 Task: Find connections with filter location Chigorodó with filter topic #contentmarketingwith filter profile language Spanish with filter current company Wipro PARI with filter school Karpagam Academy of Higher Education, Coimbatore with filter industry Investment Management with filter service category Translation with filter keywords title Public Relations Specialist
Action: Mouse moved to (467, 63)
Screenshot: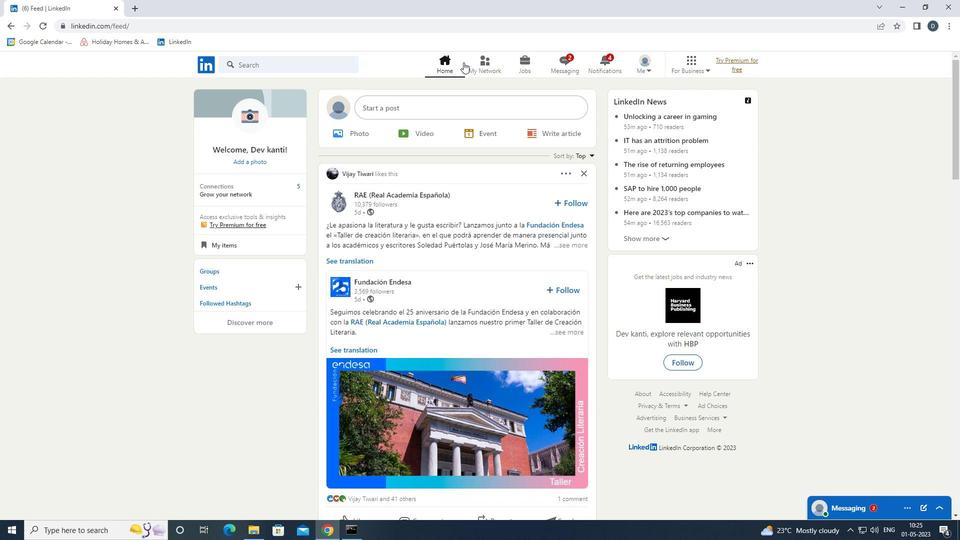 
Action: Mouse pressed left at (467, 63)
Screenshot: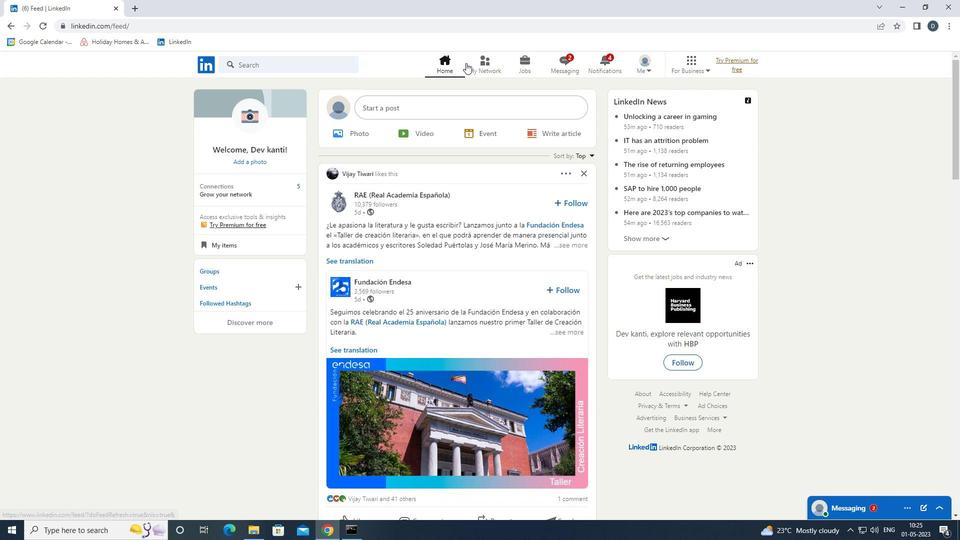 
Action: Mouse moved to (332, 115)
Screenshot: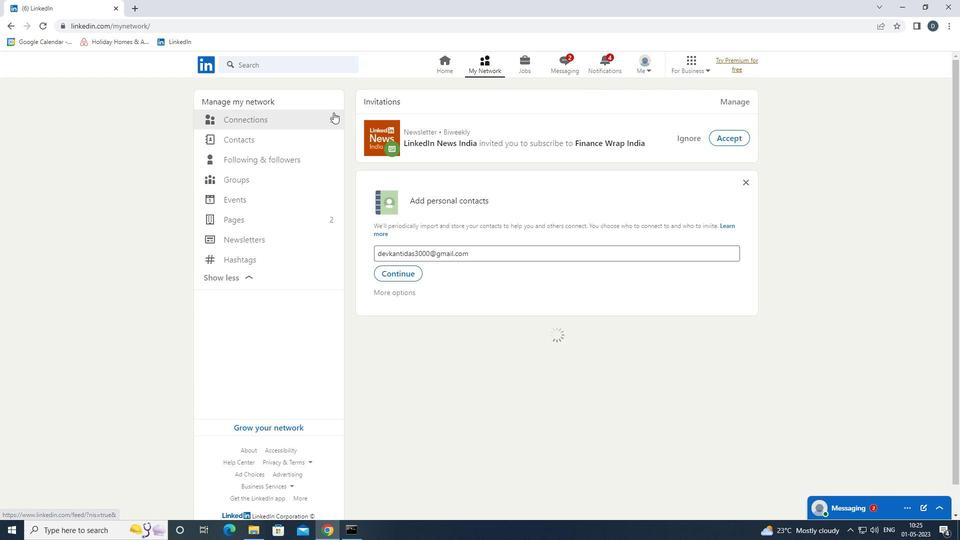 
Action: Mouse pressed left at (332, 115)
Screenshot: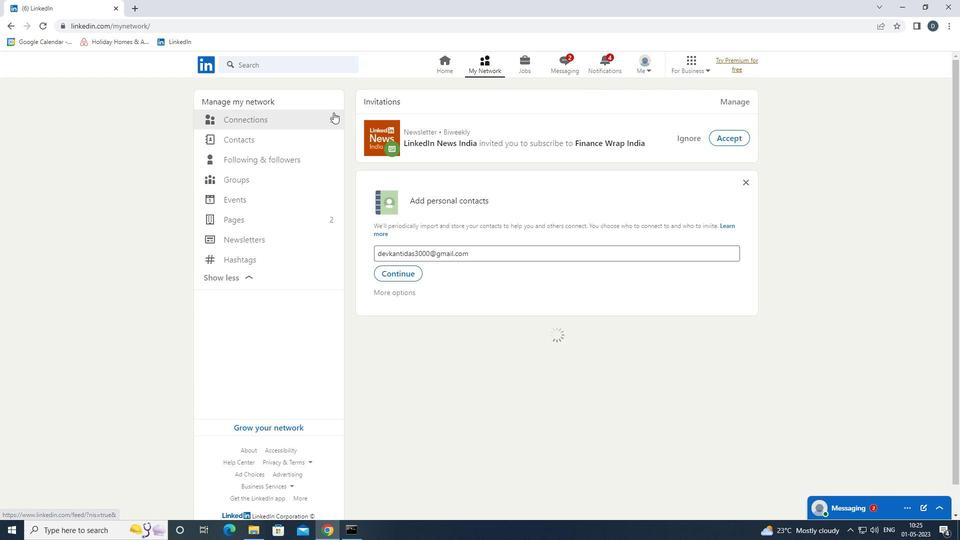 
Action: Mouse moved to (332, 117)
Screenshot: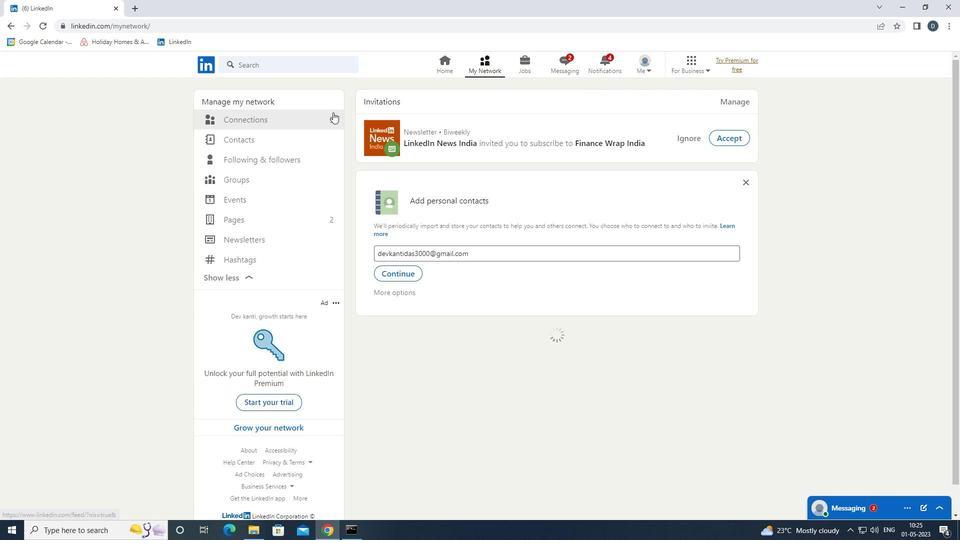 
Action: Mouse pressed left at (332, 117)
Screenshot: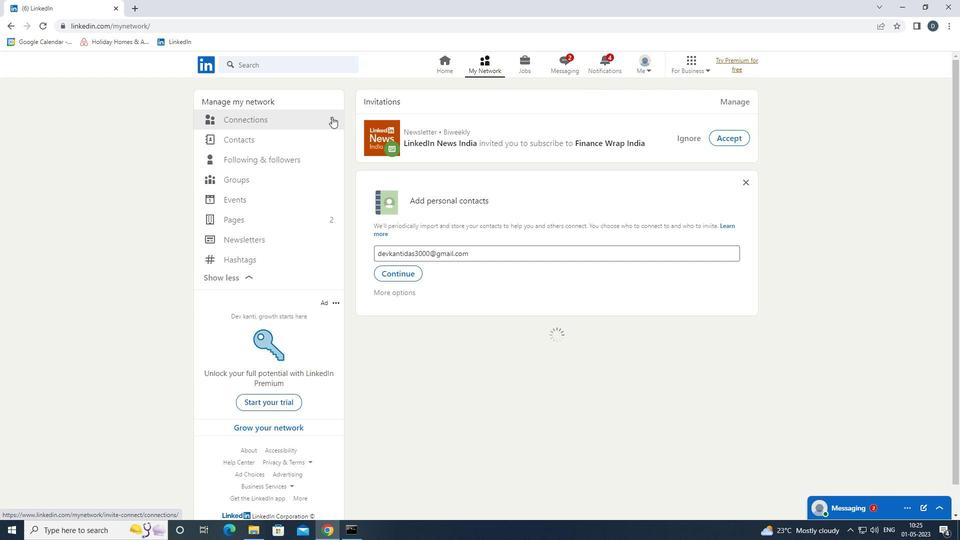 
Action: Mouse moved to (564, 120)
Screenshot: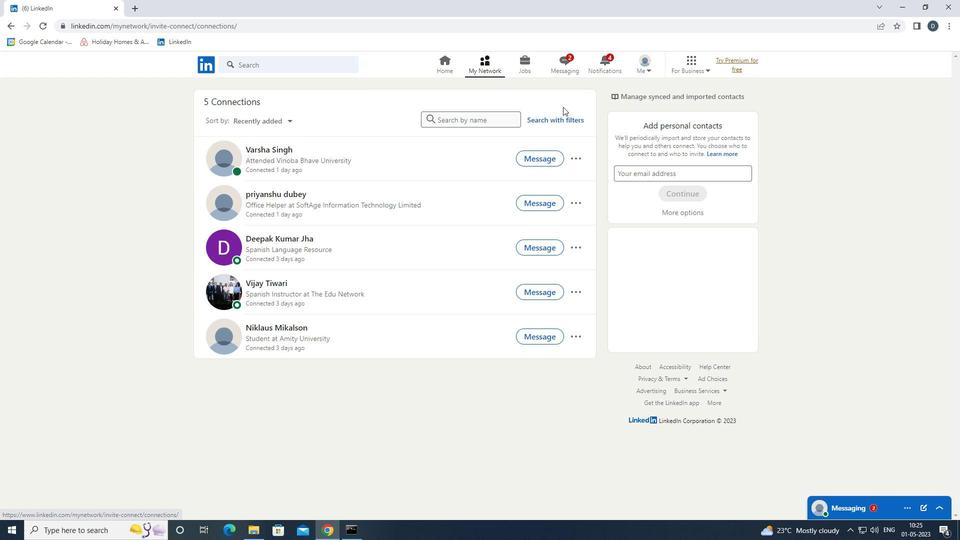 
Action: Mouse pressed left at (564, 120)
Screenshot: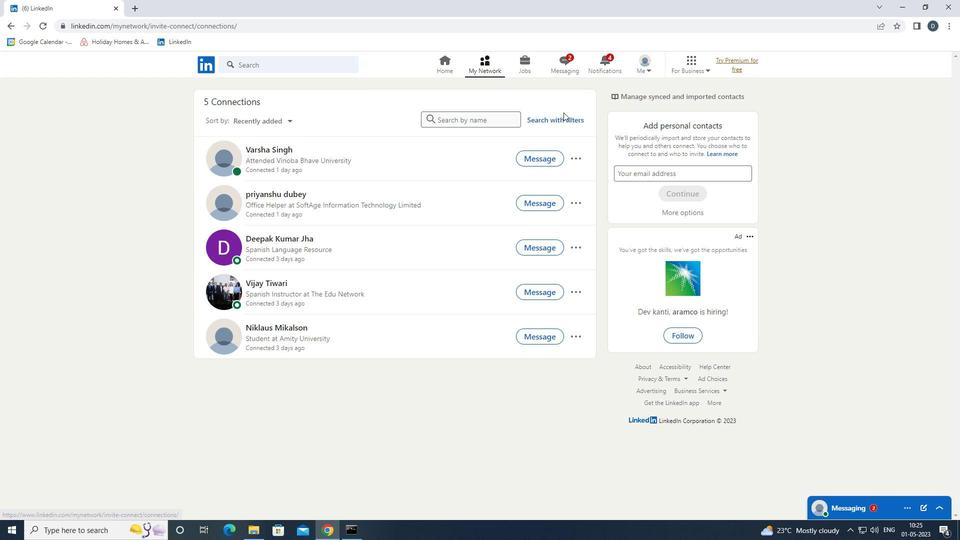 
Action: Mouse moved to (504, 86)
Screenshot: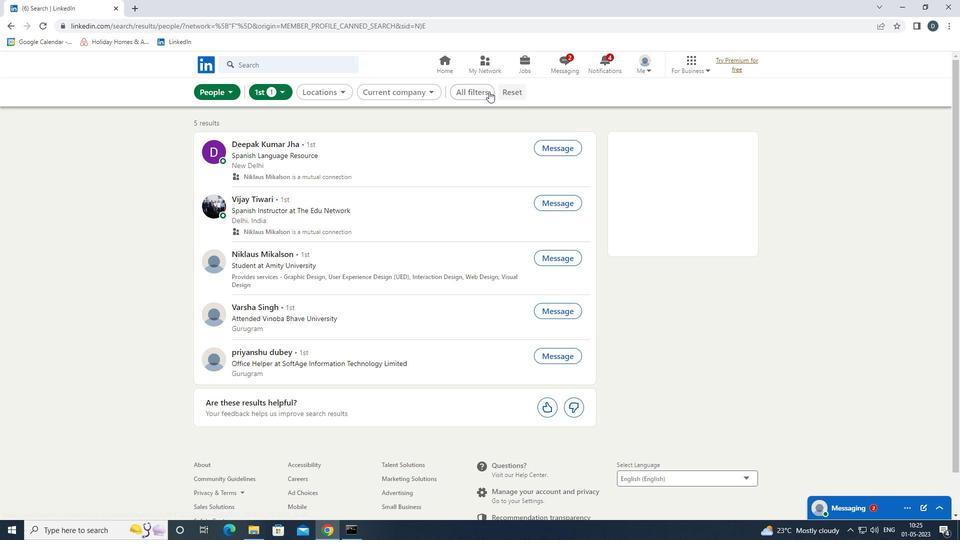 
Action: Mouse pressed left at (504, 86)
Screenshot: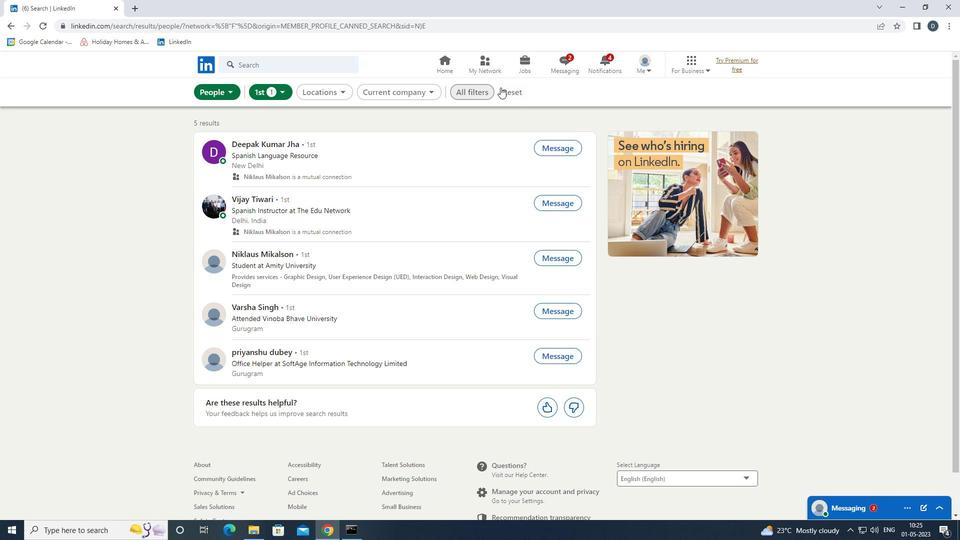 
Action: Mouse moved to (482, 92)
Screenshot: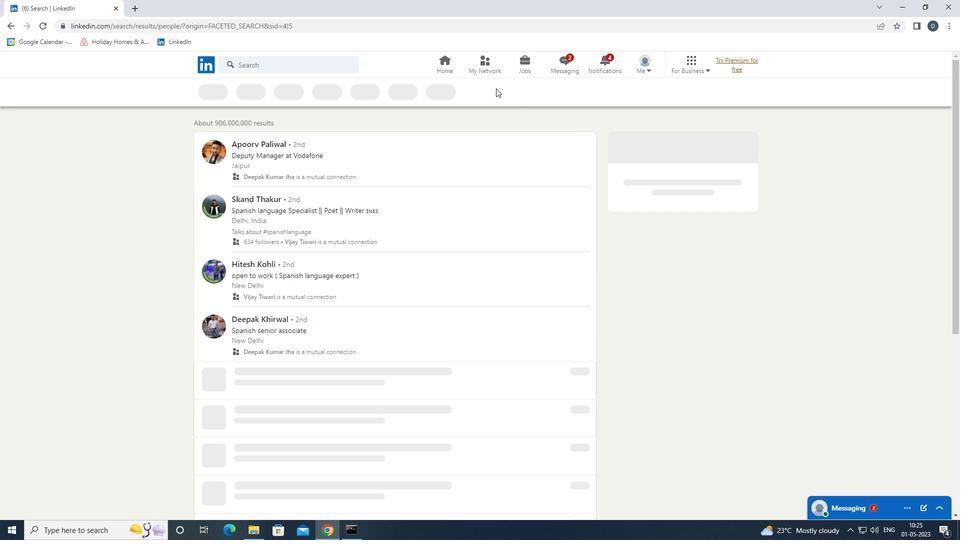 
Action: Mouse pressed left at (482, 92)
Screenshot: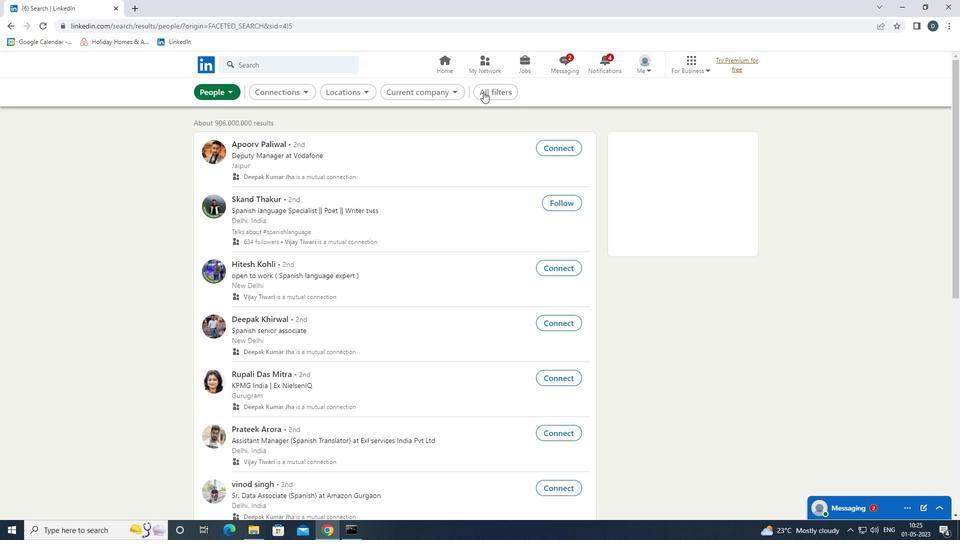 
Action: Mouse moved to (776, 345)
Screenshot: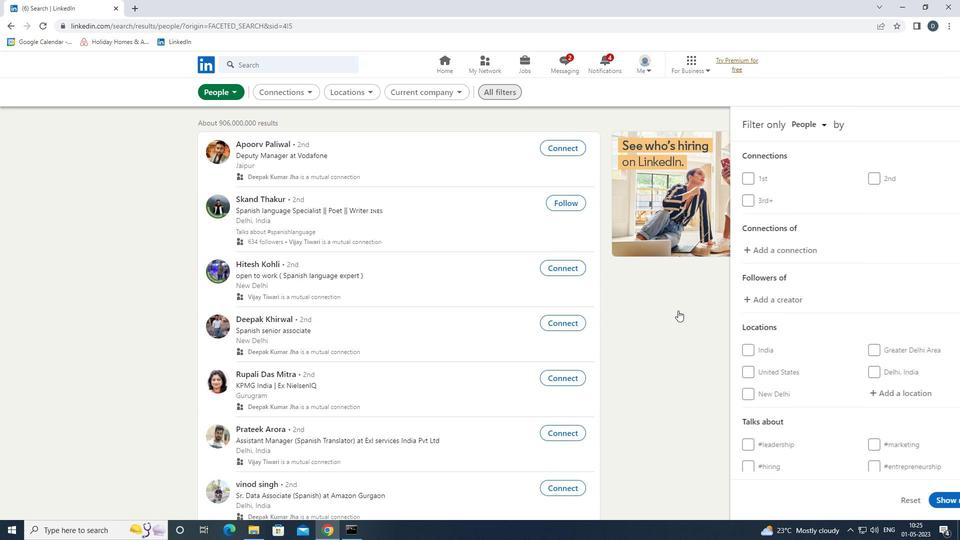 
Action: Mouse scrolled (776, 345) with delta (0, 0)
Screenshot: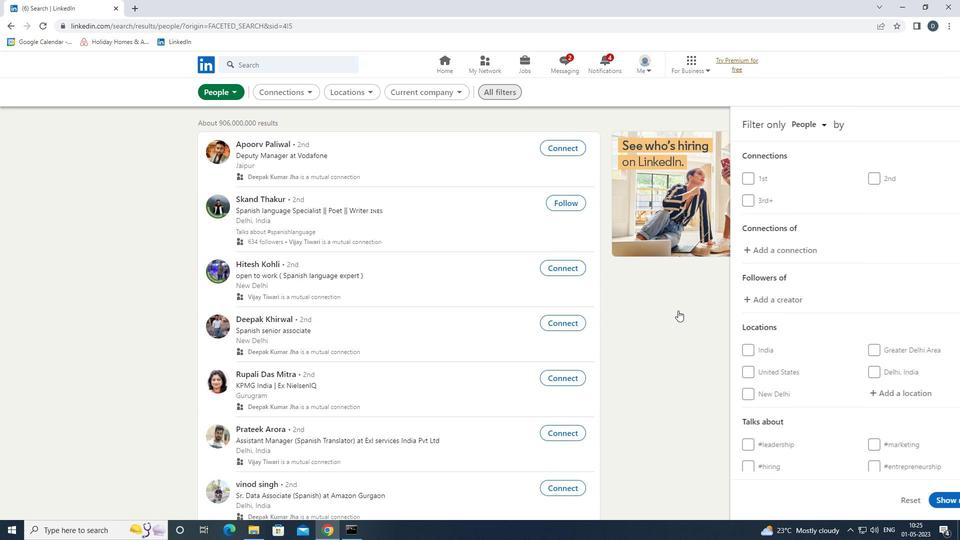 
Action: Mouse moved to (854, 342)
Screenshot: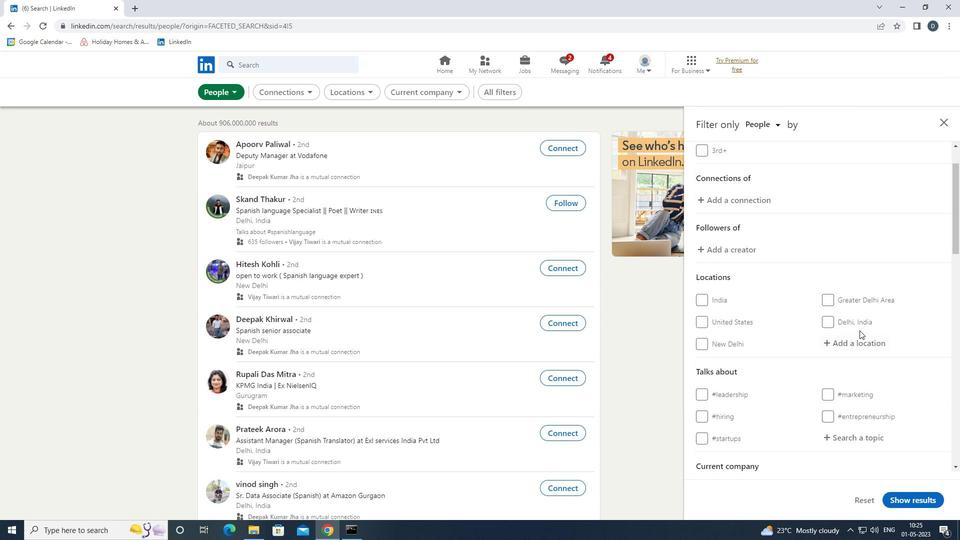 
Action: Mouse pressed left at (854, 342)
Screenshot: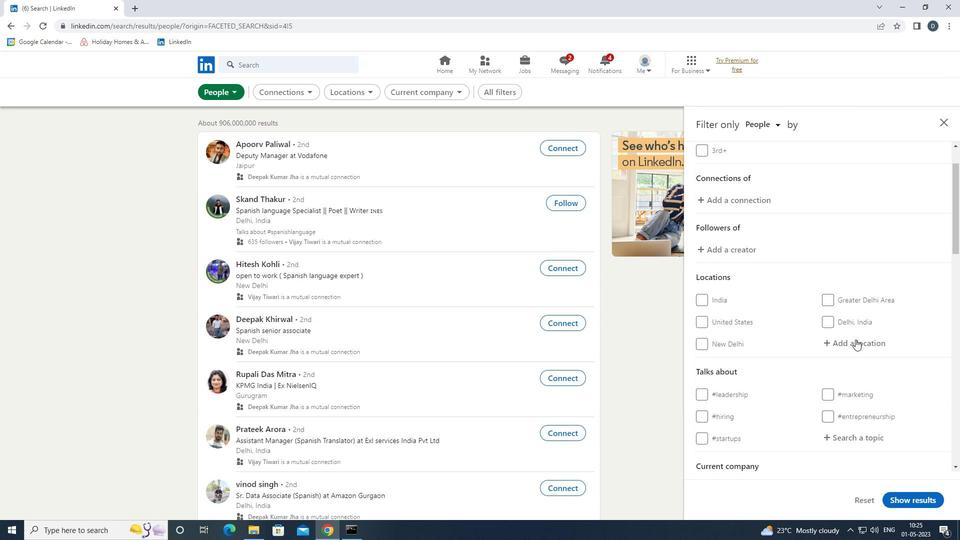 
Action: Key pressed <Key.shift>CHIGORODO
Screenshot: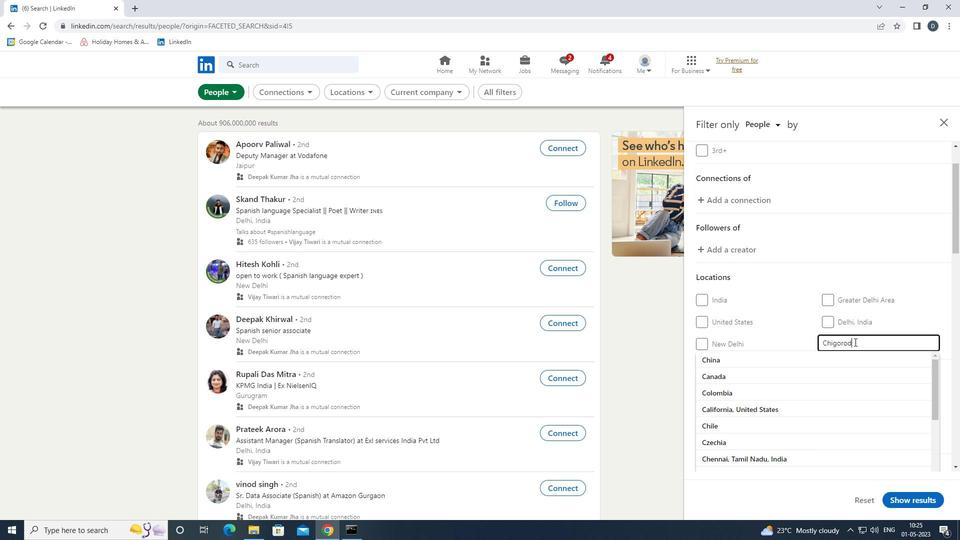 
Action: Mouse moved to (847, 364)
Screenshot: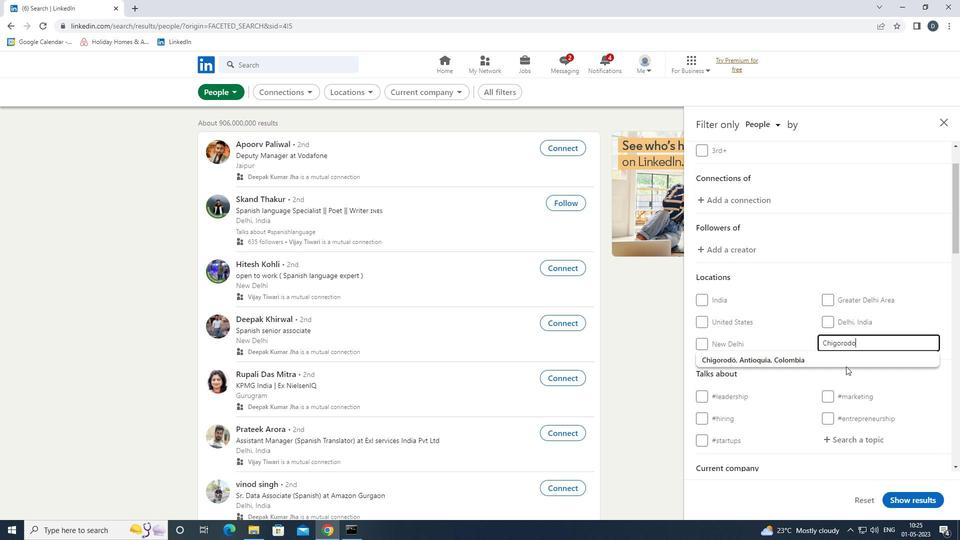 
Action: Mouse pressed left at (847, 364)
Screenshot: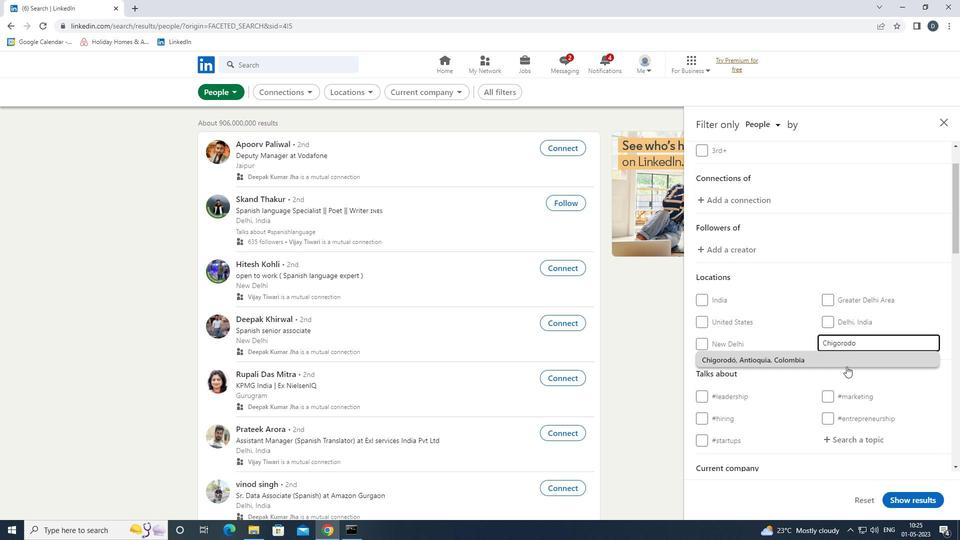 
Action: Mouse scrolled (847, 363) with delta (0, 0)
Screenshot: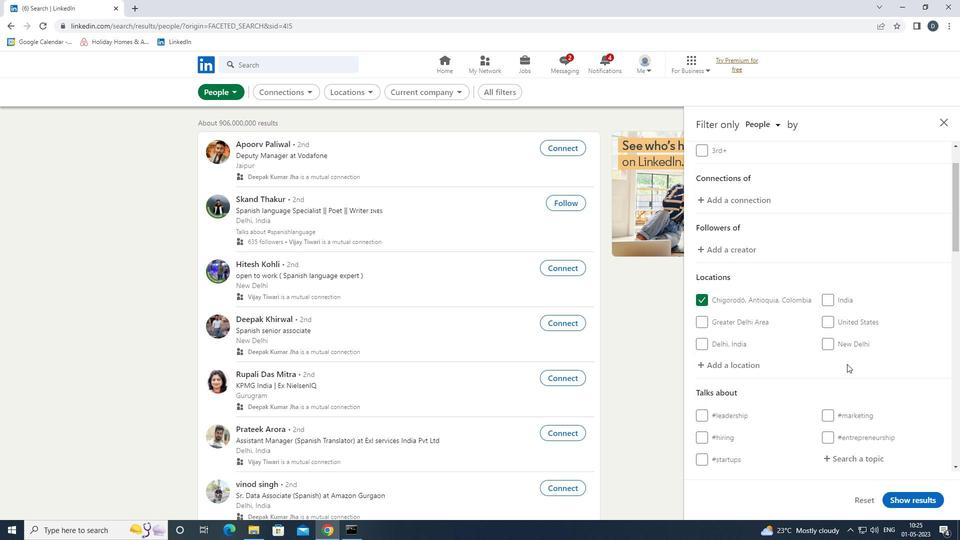 
Action: Mouse scrolled (847, 363) with delta (0, 0)
Screenshot: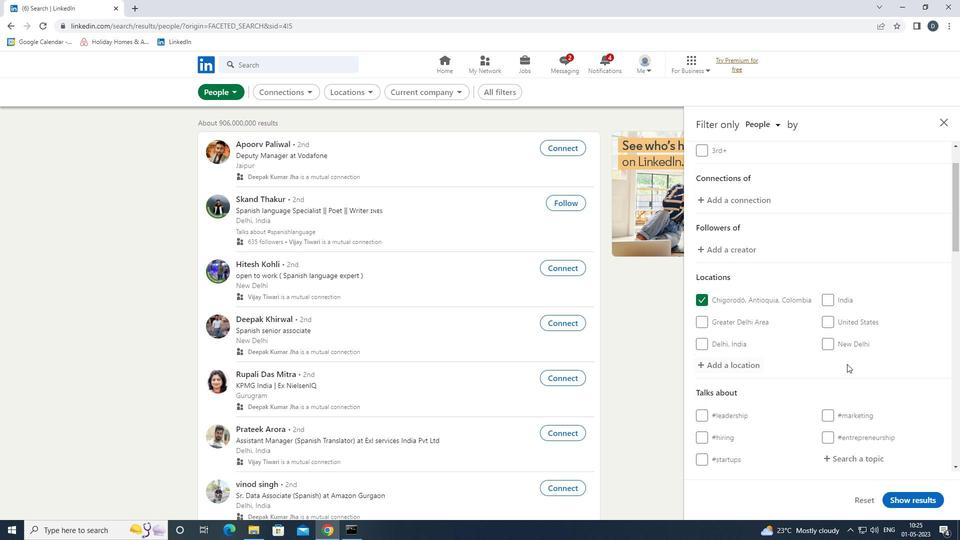 
Action: Mouse scrolled (847, 363) with delta (0, 0)
Screenshot: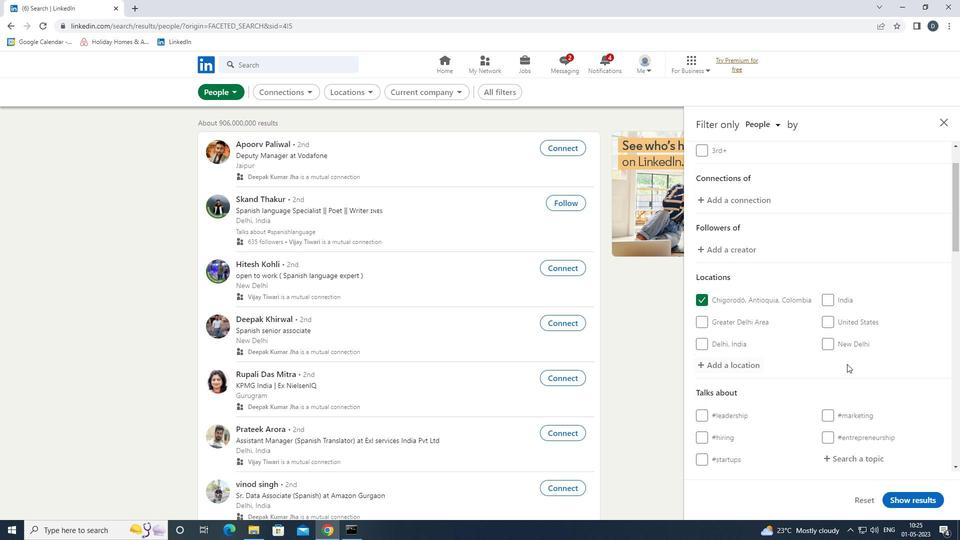 
Action: Mouse moved to (856, 313)
Screenshot: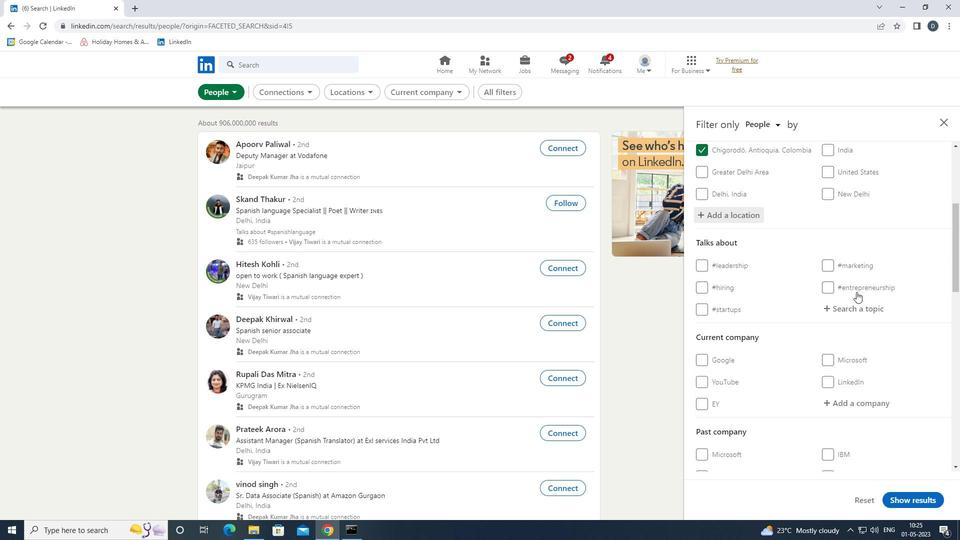 
Action: Mouse pressed left at (856, 313)
Screenshot: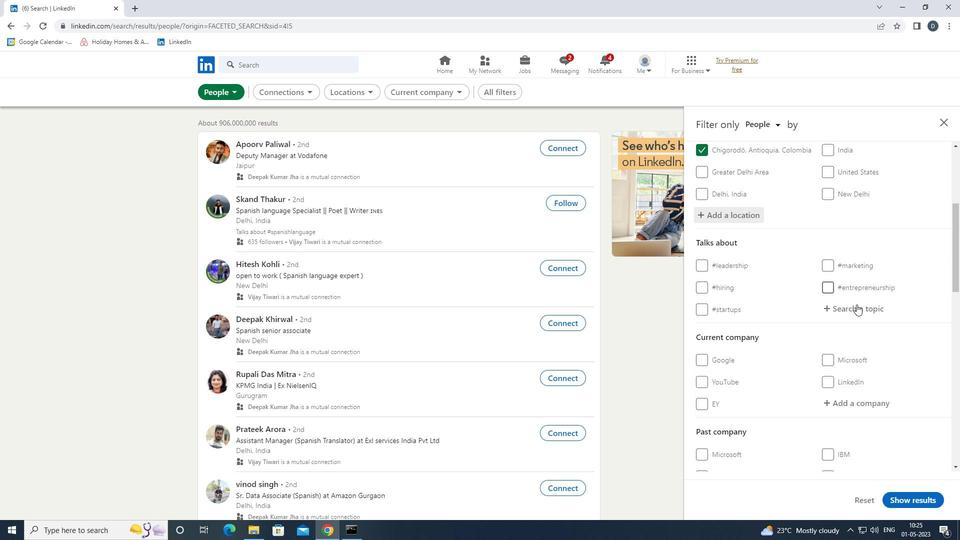 
Action: Key pressed <Key.shift>#CONRT<Key.backspace><Key.backspace>TENTMARKETING
Screenshot: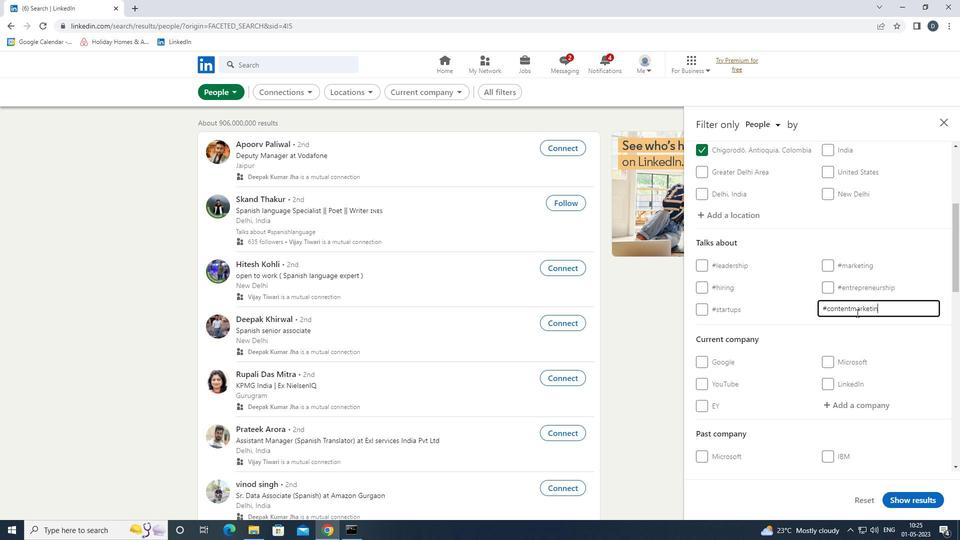 
Action: Mouse moved to (859, 316)
Screenshot: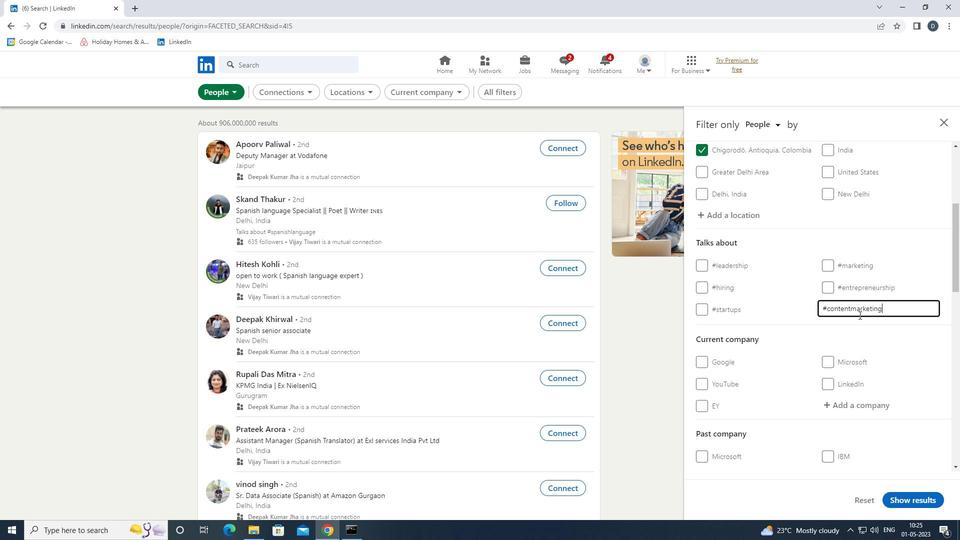 
Action: Mouse scrolled (859, 316) with delta (0, 0)
Screenshot: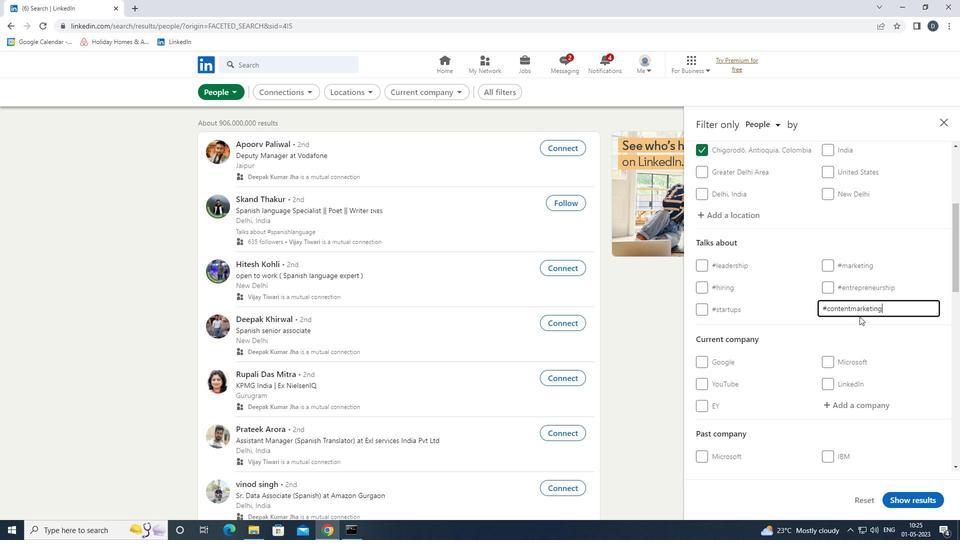 
Action: Mouse moved to (859, 316)
Screenshot: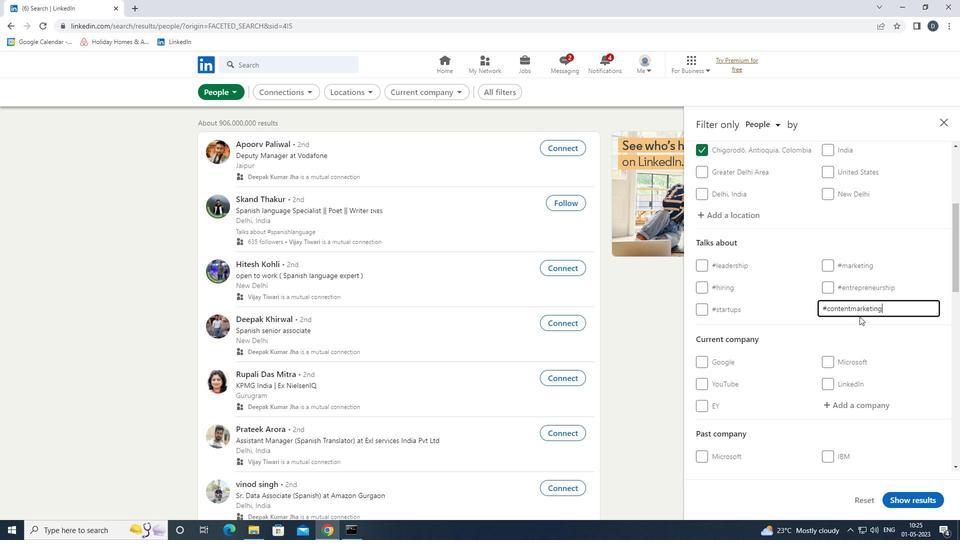 
Action: Mouse scrolled (859, 316) with delta (0, 0)
Screenshot: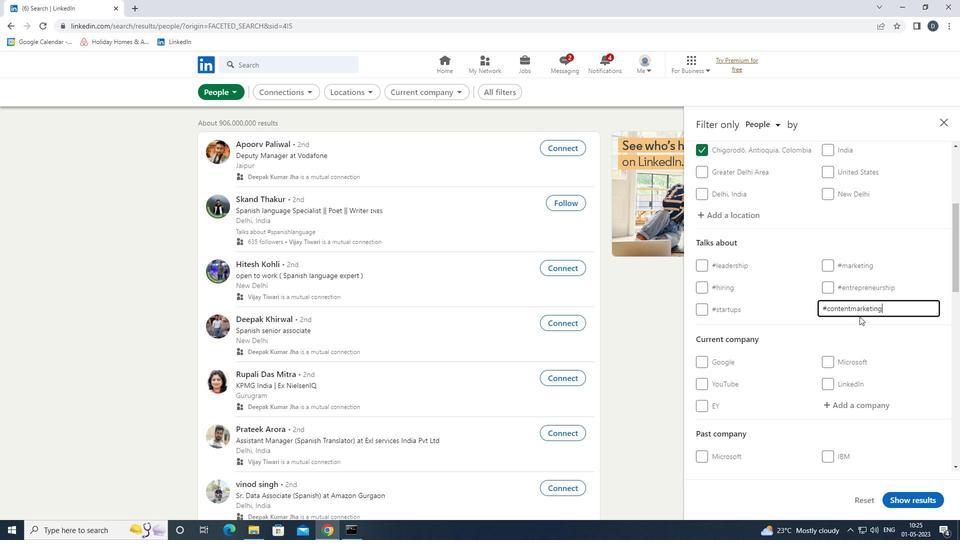 
Action: Mouse moved to (859, 317)
Screenshot: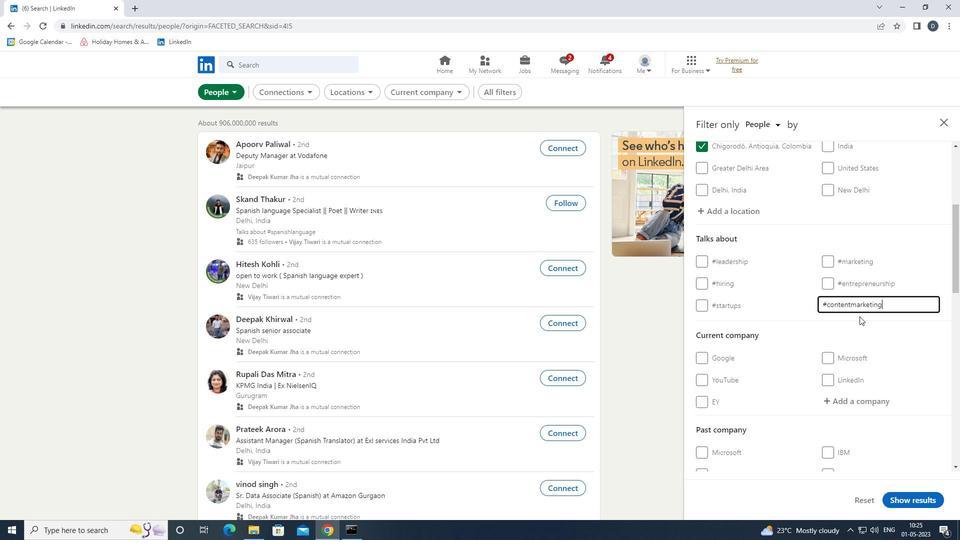 
Action: Mouse scrolled (859, 317) with delta (0, 0)
Screenshot: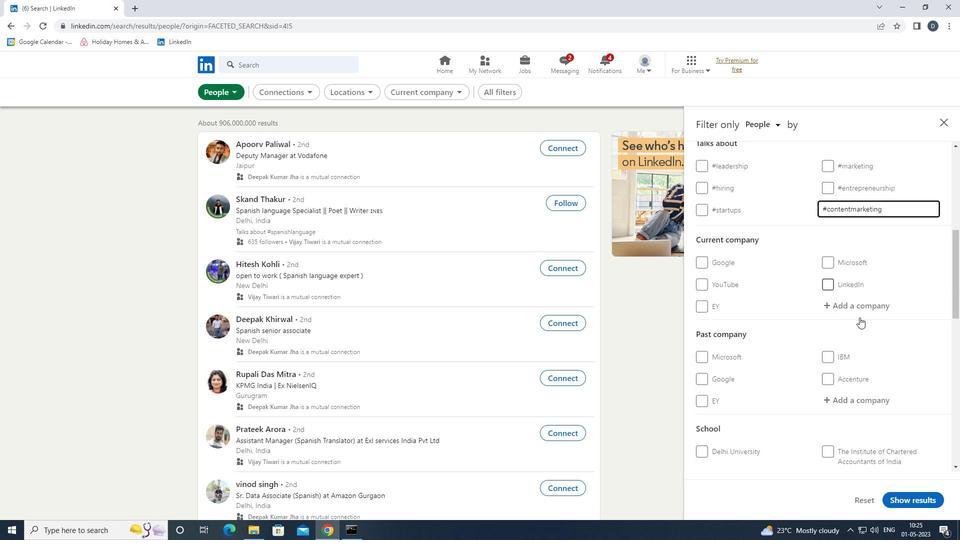 
Action: Mouse scrolled (859, 317) with delta (0, 0)
Screenshot: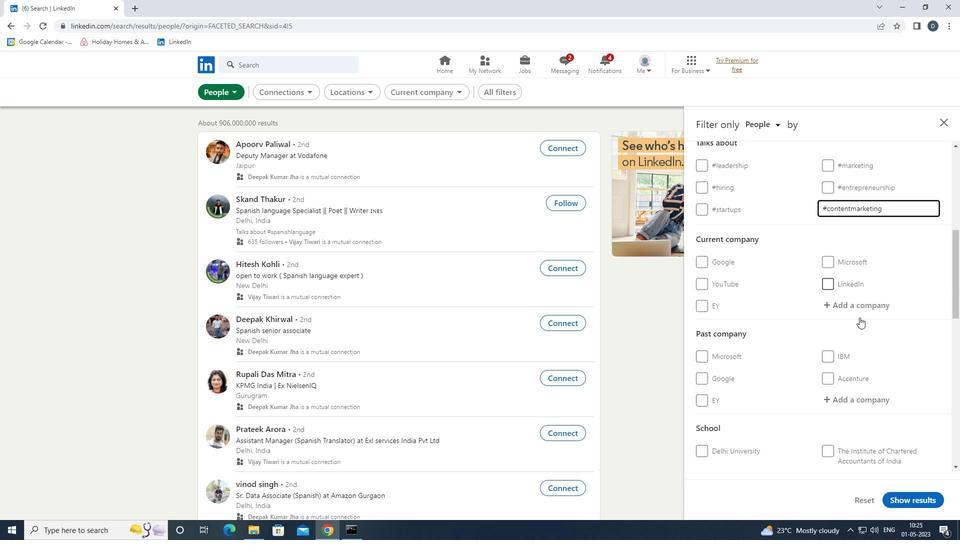 
Action: Mouse scrolled (859, 318) with delta (0, 0)
Screenshot: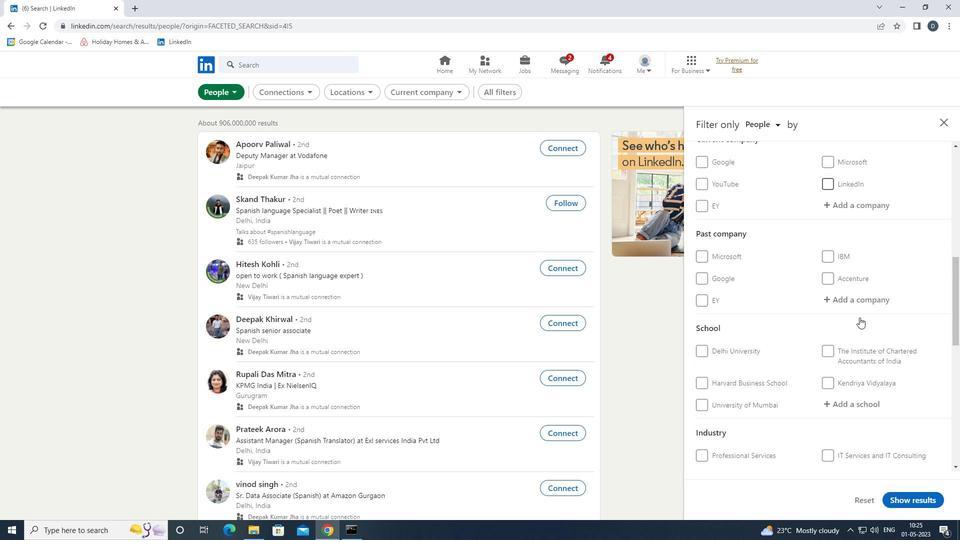 
Action: Mouse moved to (860, 311)
Screenshot: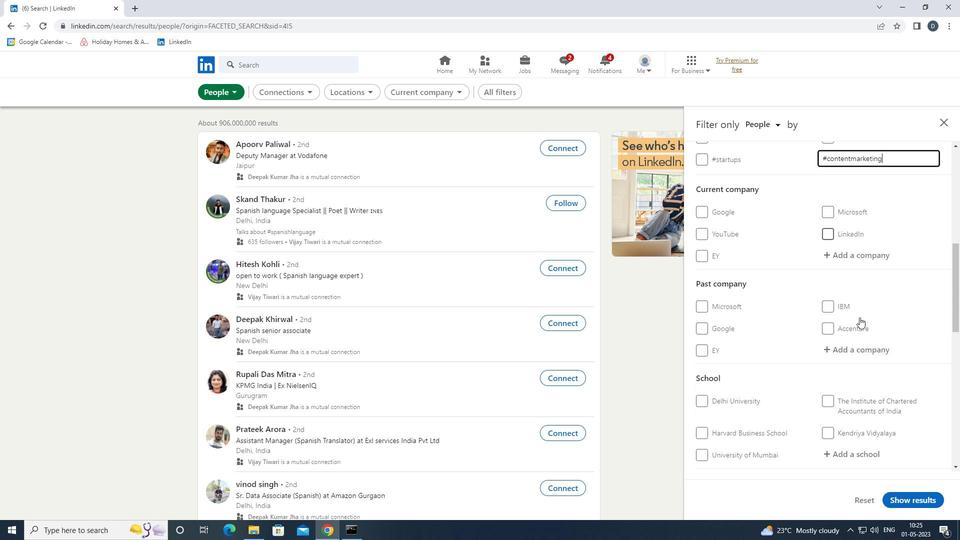 
Action: Mouse scrolled (860, 311) with delta (0, 0)
Screenshot: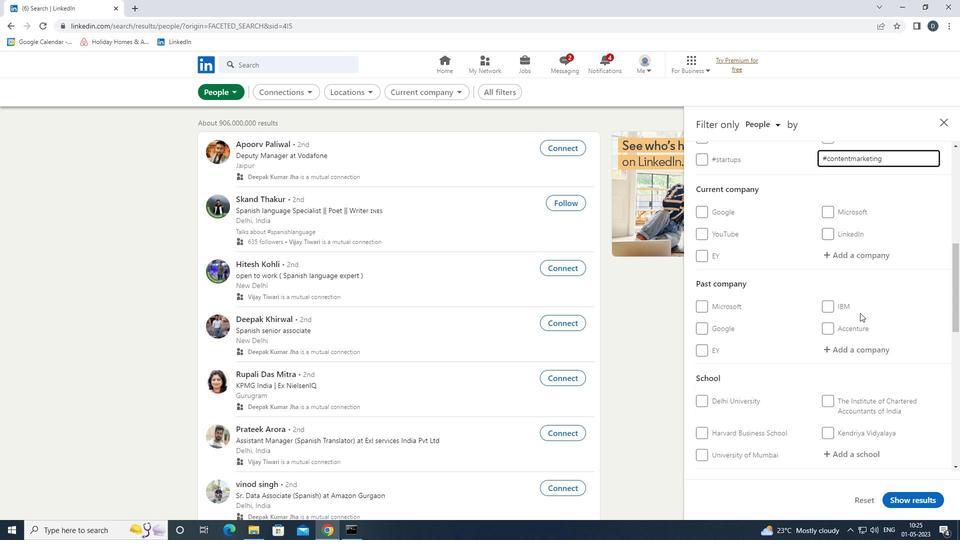 
Action: Mouse scrolled (860, 311) with delta (0, 0)
Screenshot: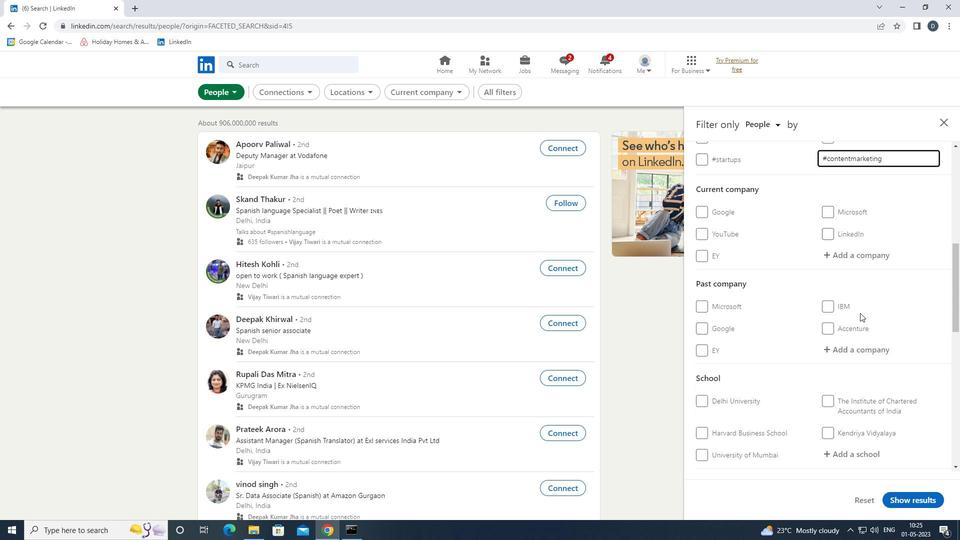 
Action: Mouse scrolled (860, 311) with delta (0, 0)
Screenshot: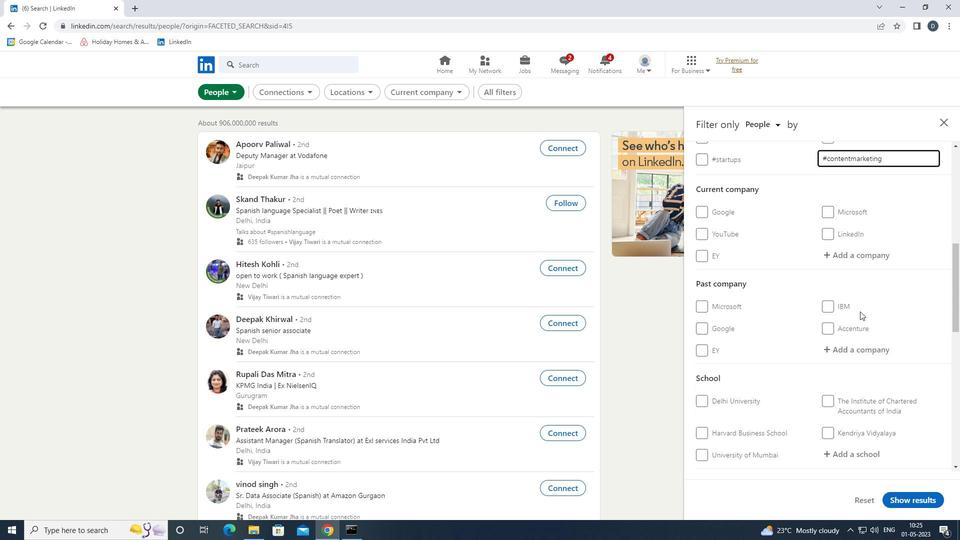 
Action: Mouse moved to (859, 311)
Screenshot: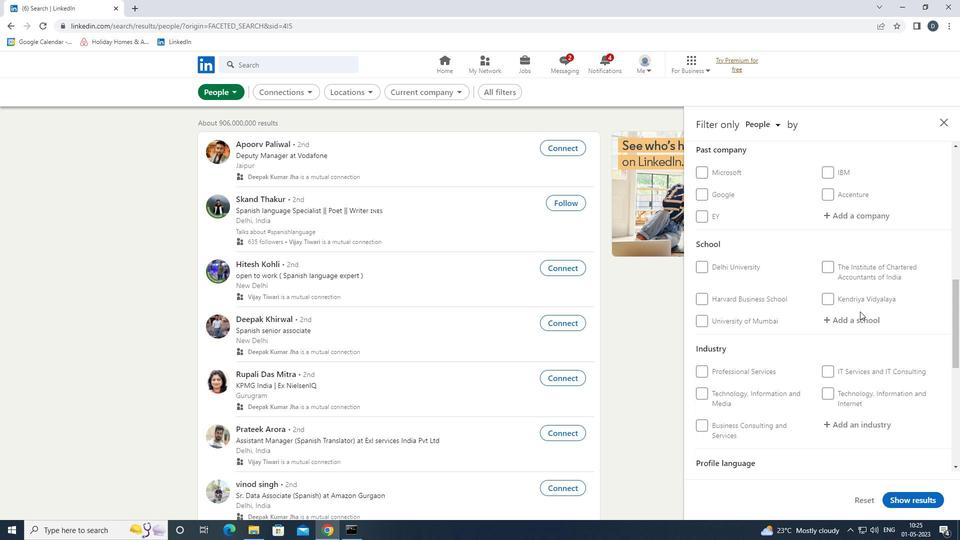 
Action: Mouse scrolled (859, 311) with delta (0, 0)
Screenshot: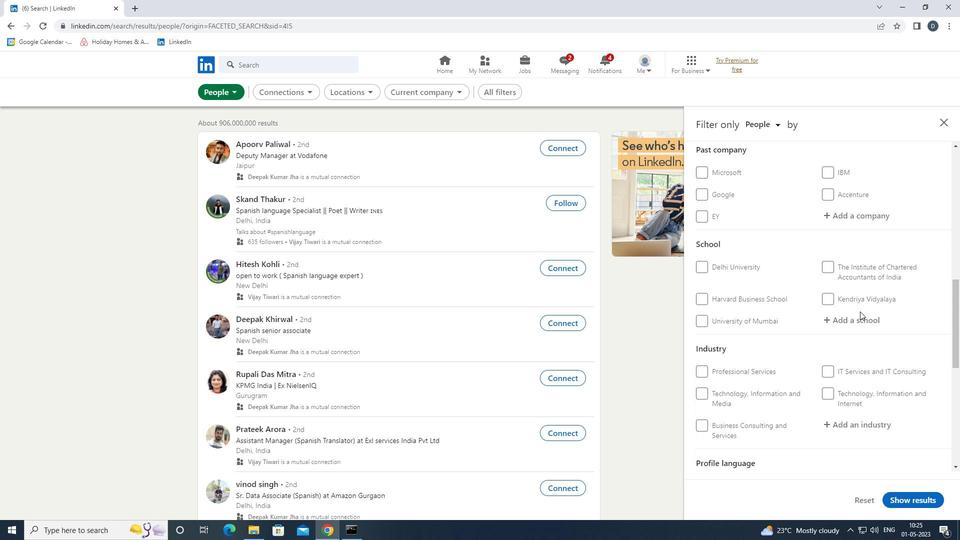 
Action: Mouse moved to (859, 312)
Screenshot: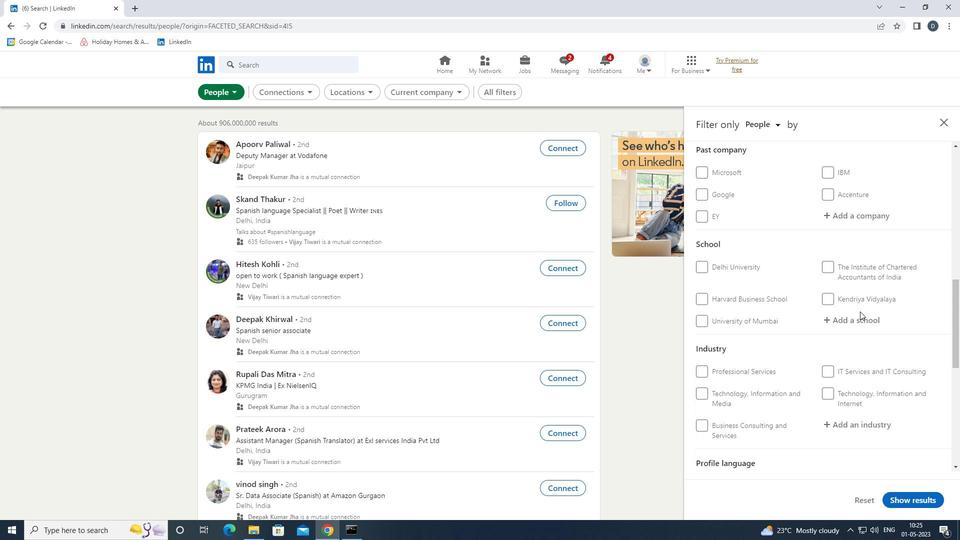 
Action: Mouse scrolled (859, 311) with delta (0, 0)
Screenshot: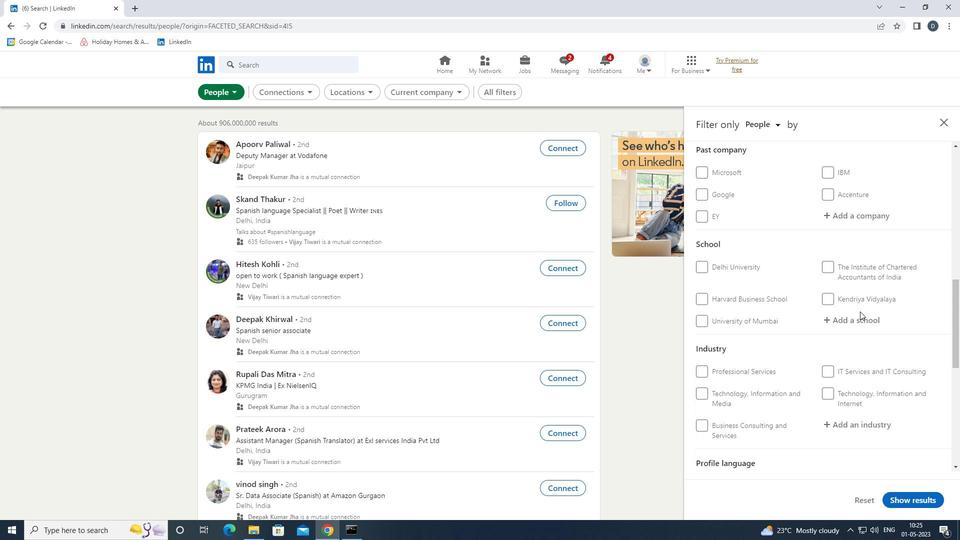 
Action: Mouse moved to (850, 319)
Screenshot: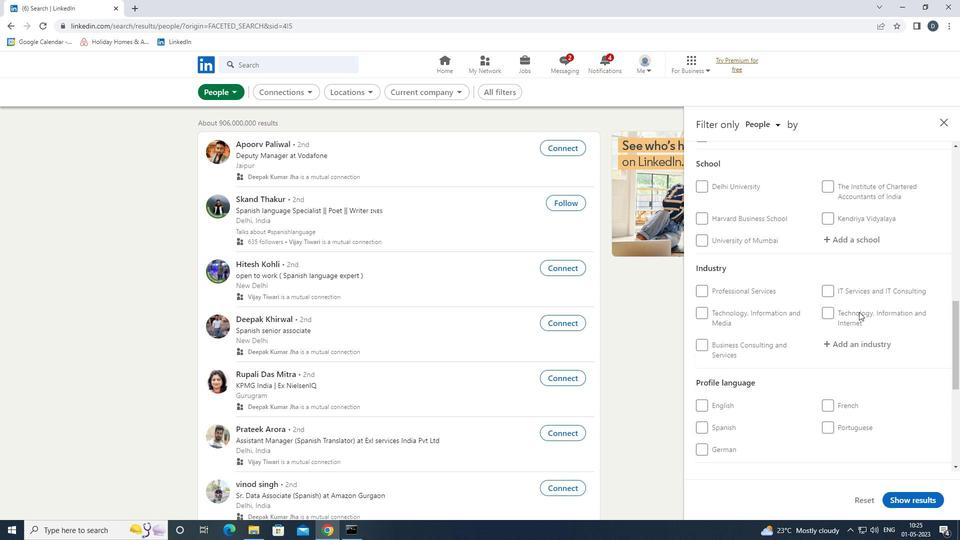 
Action: Mouse scrolled (850, 318) with delta (0, 0)
Screenshot: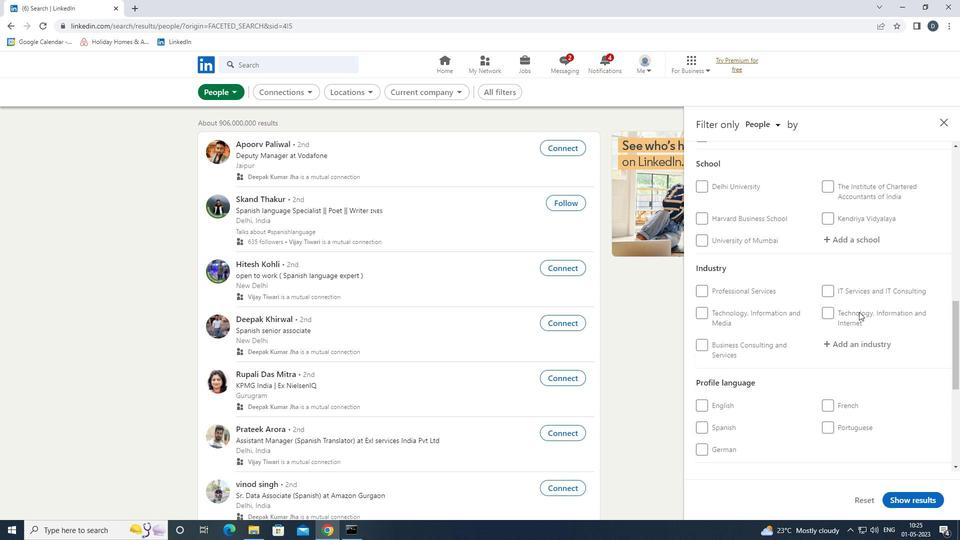 
Action: Mouse moved to (701, 338)
Screenshot: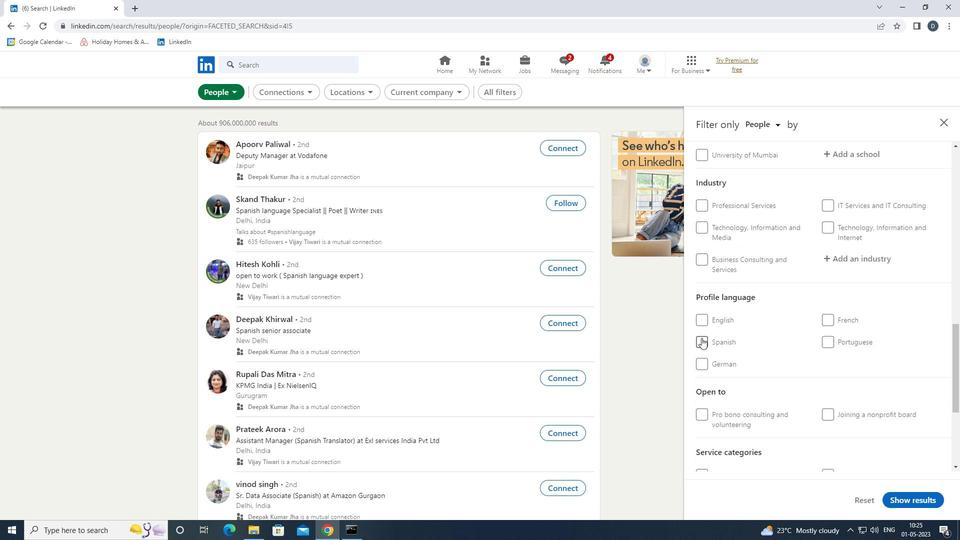 
Action: Mouse pressed left at (701, 338)
Screenshot: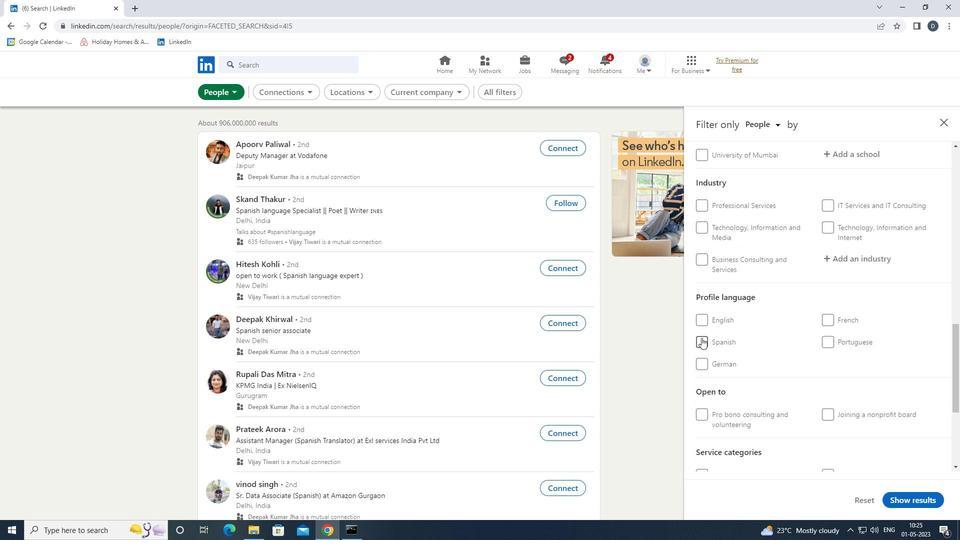 
Action: Mouse moved to (734, 344)
Screenshot: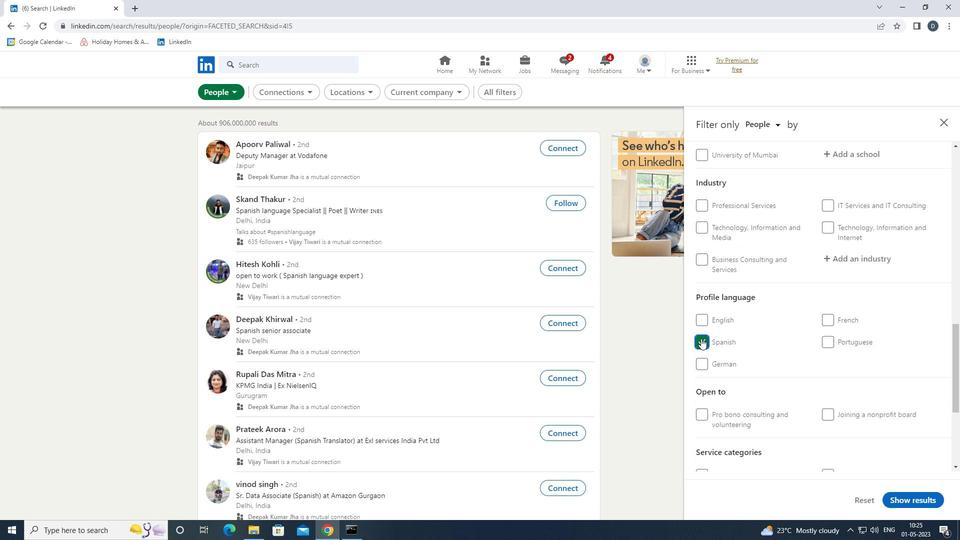 
Action: Mouse scrolled (734, 345) with delta (0, 0)
Screenshot: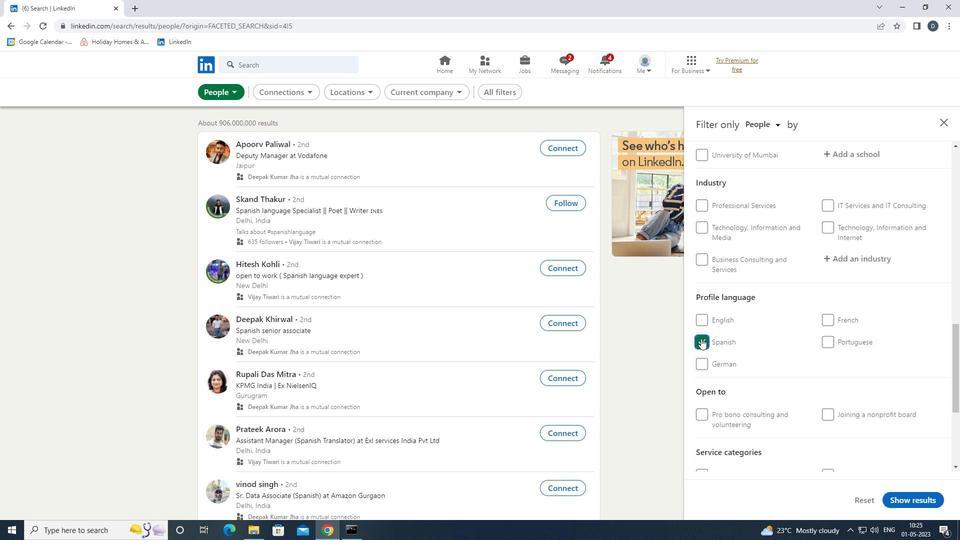 
Action: Mouse scrolled (734, 345) with delta (0, 0)
Screenshot: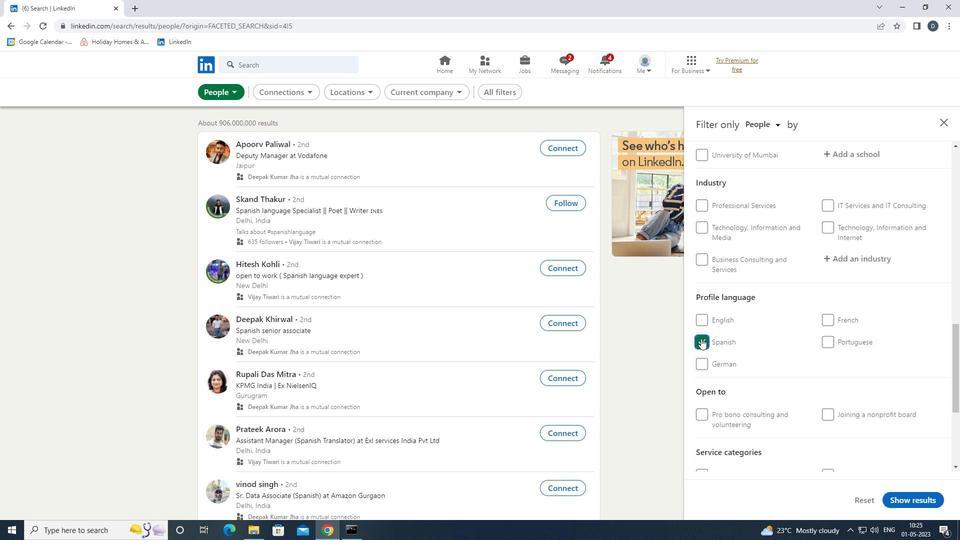 
Action: Mouse scrolled (734, 345) with delta (0, 0)
Screenshot: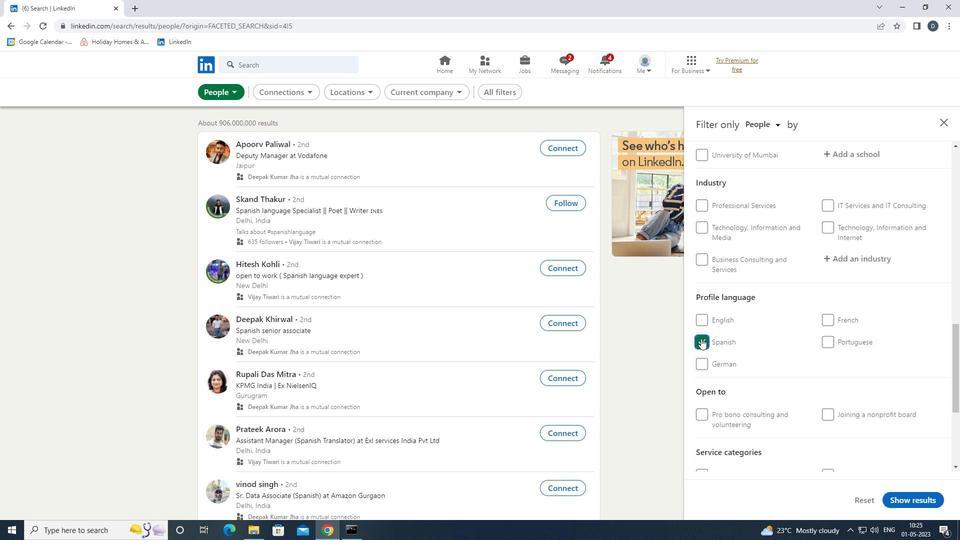 
Action: Mouse scrolled (734, 345) with delta (0, 0)
Screenshot: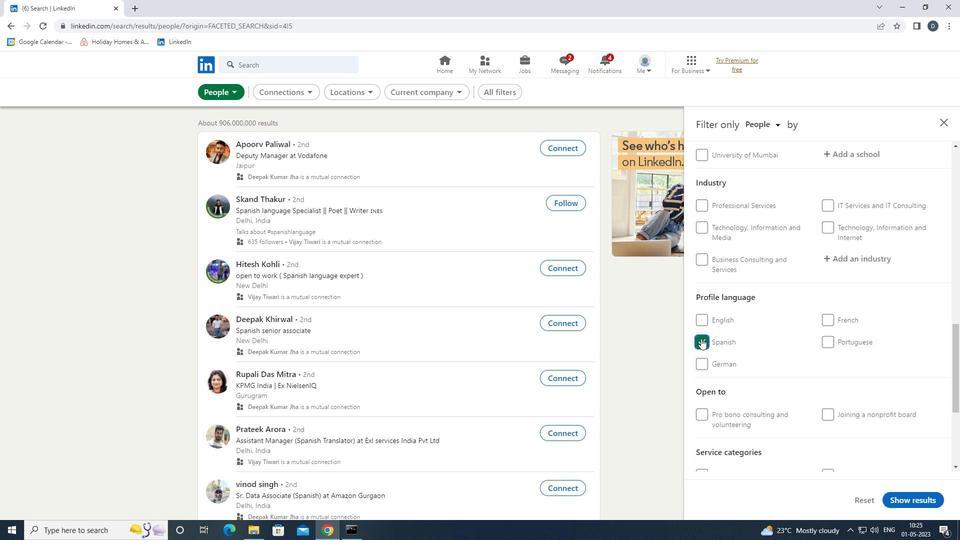 
Action: Mouse moved to (735, 344)
Screenshot: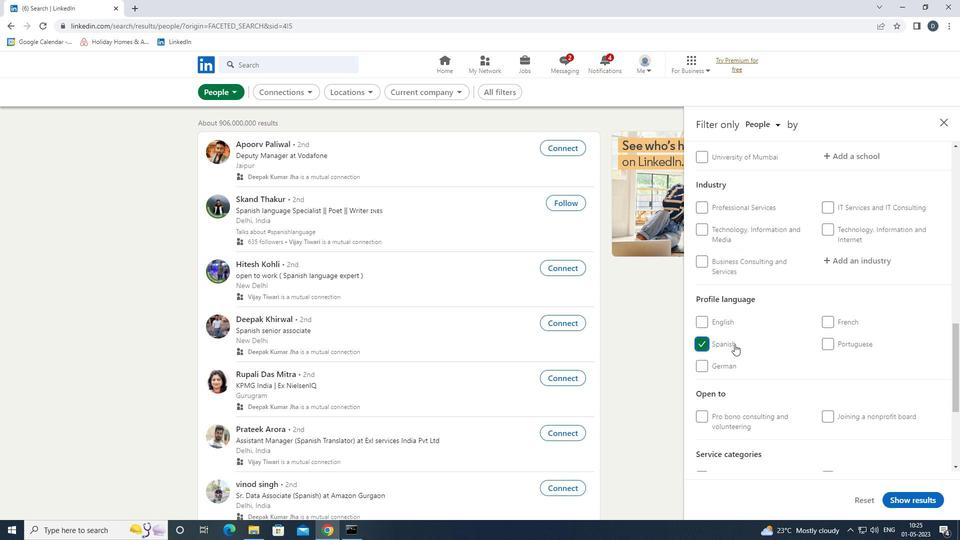 
Action: Mouse scrolled (735, 345) with delta (0, 0)
Screenshot: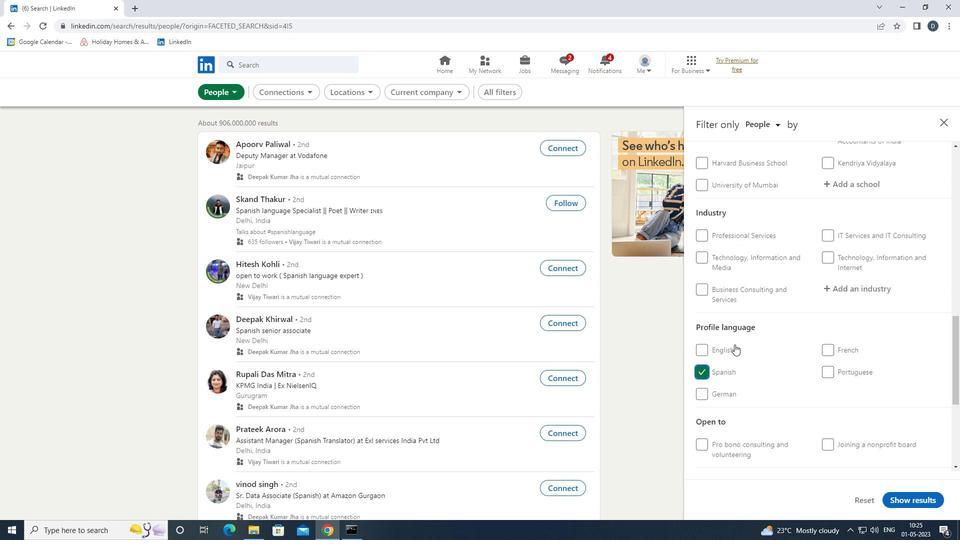 
Action: Mouse scrolled (735, 345) with delta (0, 0)
Screenshot: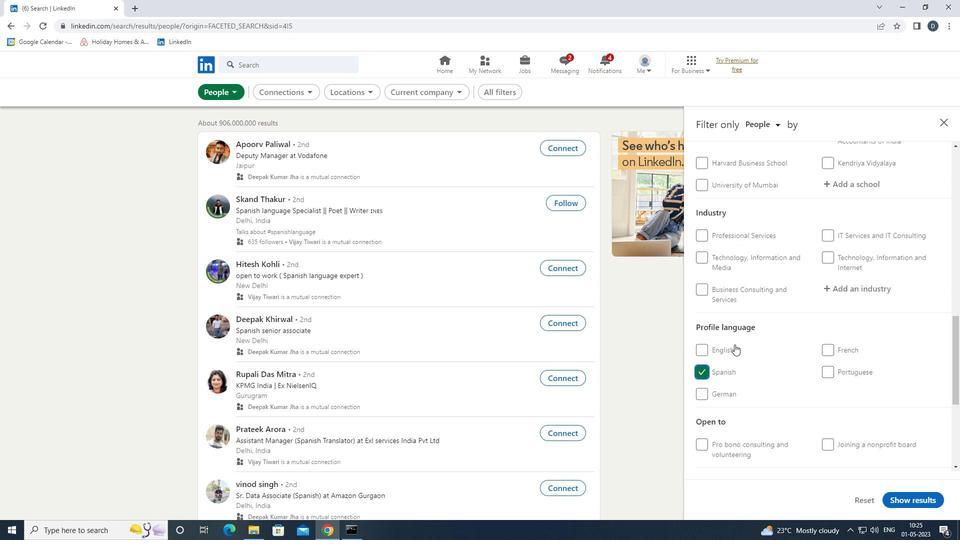 
Action: Mouse moved to (848, 257)
Screenshot: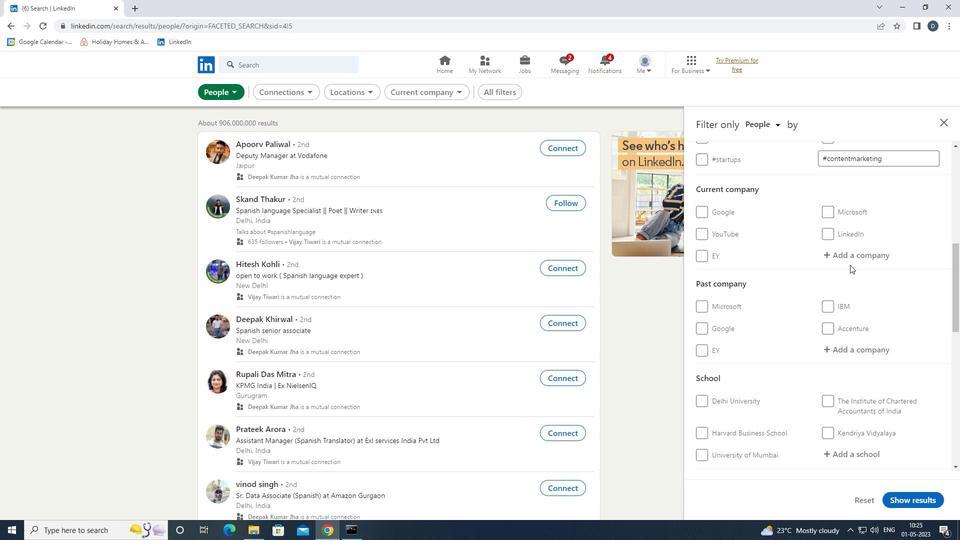 
Action: Mouse pressed left at (848, 257)
Screenshot: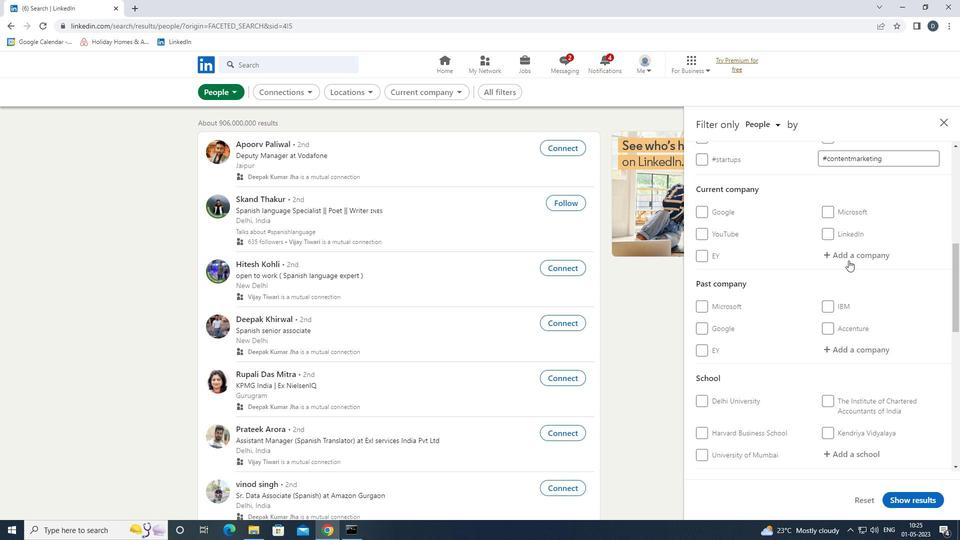 
Action: Mouse moved to (848, 257)
Screenshot: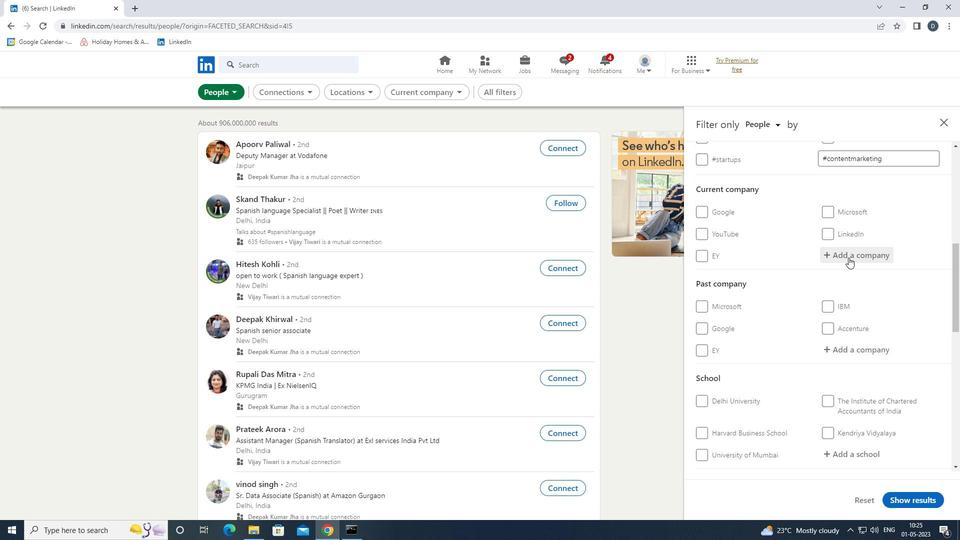 
Action: Key pressed <Key.shift><Key.shift>WIPRO
Screenshot: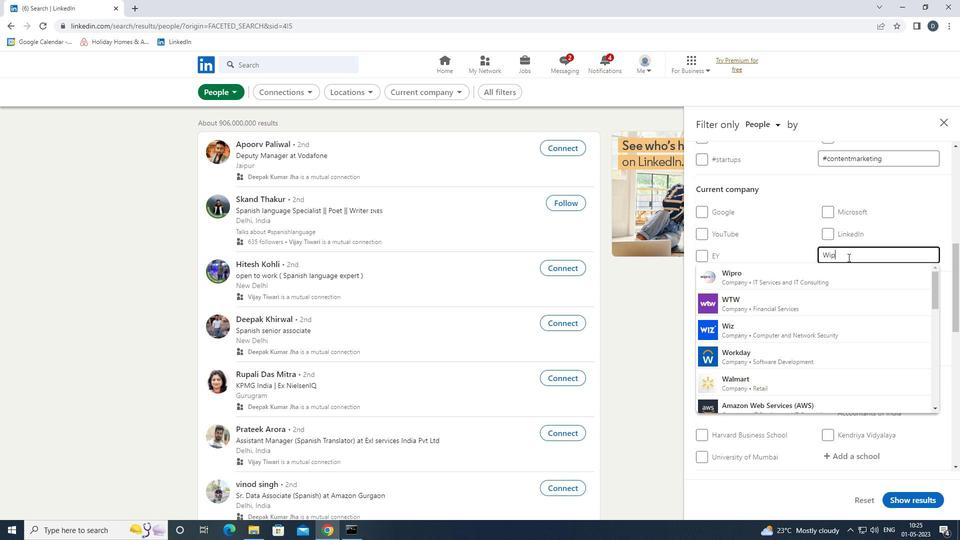 
Action: Mouse moved to (832, 345)
Screenshot: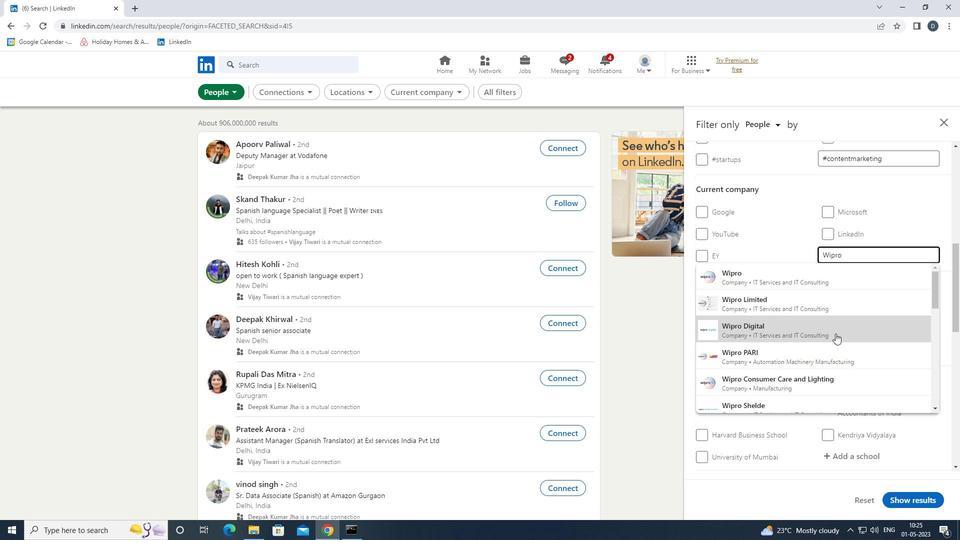 
Action: Mouse pressed left at (832, 345)
Screenshot: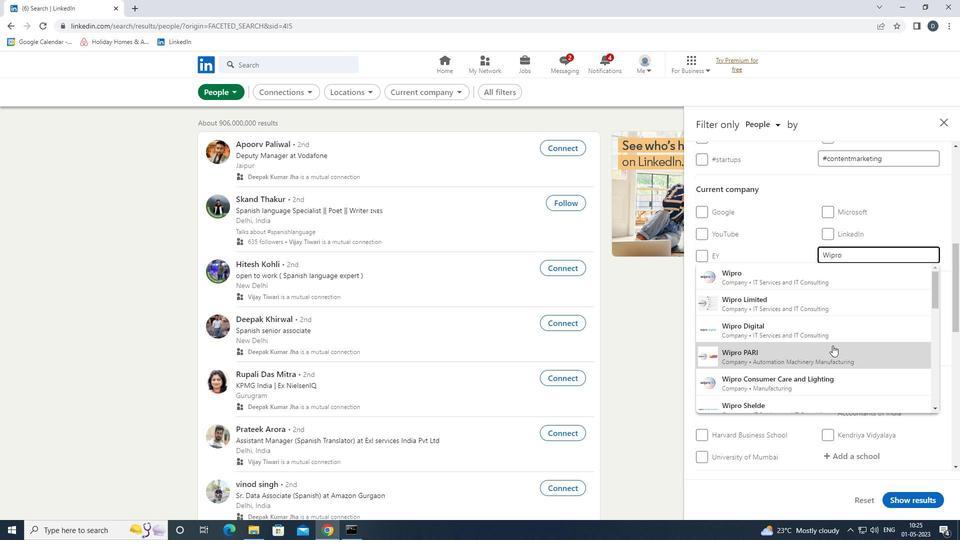 
Action: Mouse moved to (832, 344)
Screenshot: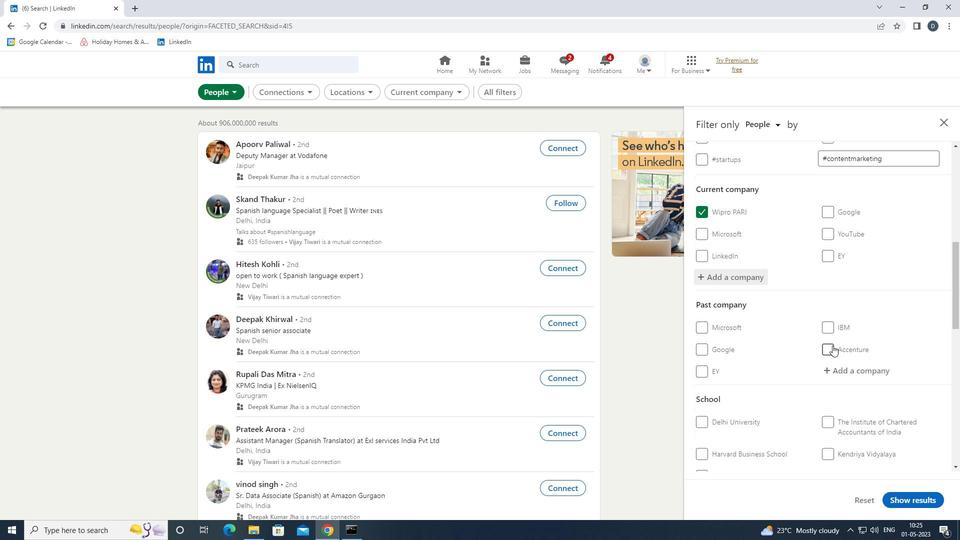 
Action: Mouse scrolled (832, 344) with delta (0, 0)
Screenshot: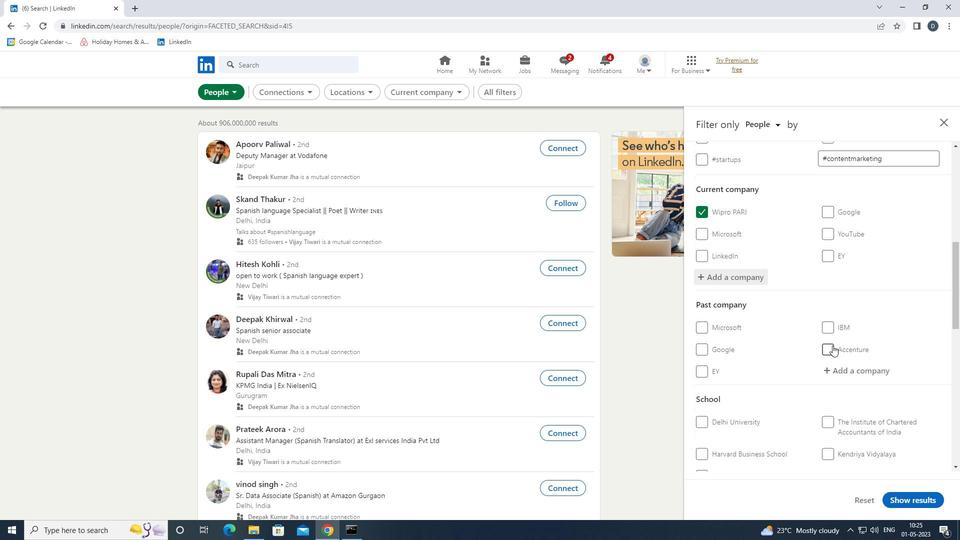 
Action: Mouse moved to (832, 342)
Screenshot: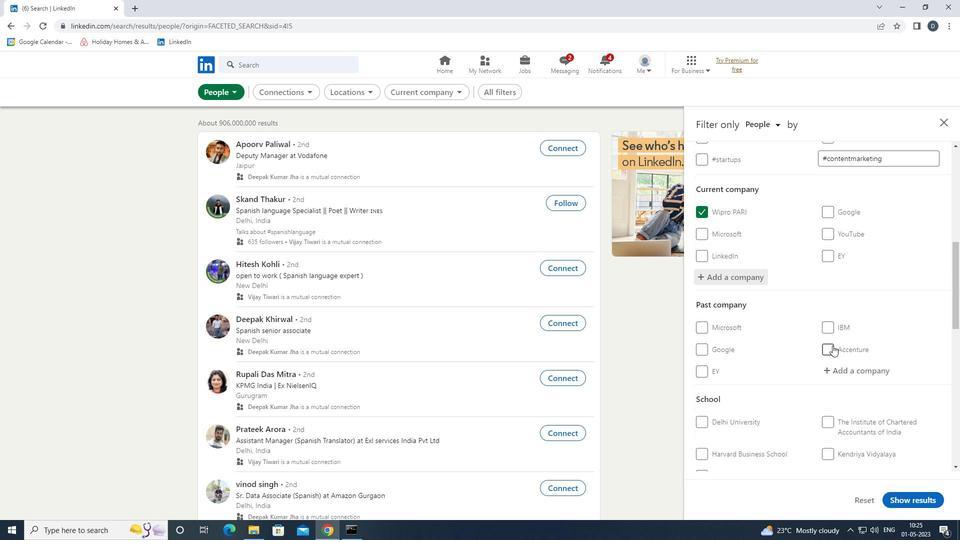 
Action: Mouse scrolled (832, 342) with delta (0, 0)
Screenshot: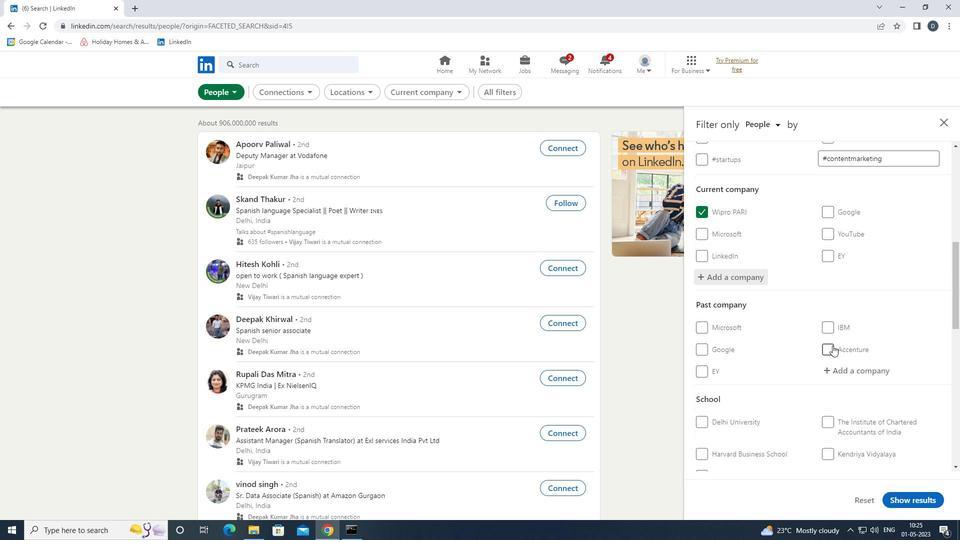 
Action: Mouse moved to (862, 259)
Screenshot: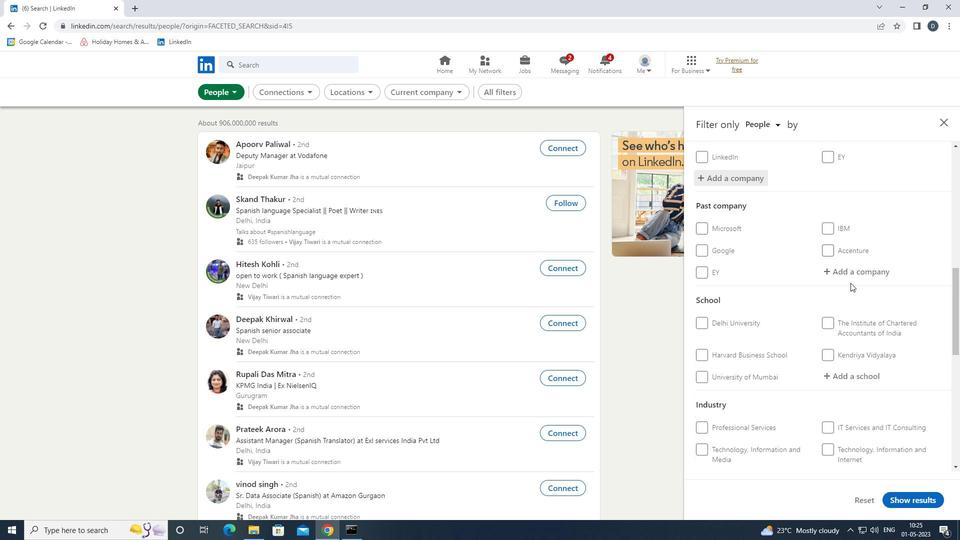 
Action: Mouse scrolled (862, 259) with delta (0, 0)
Screenshot: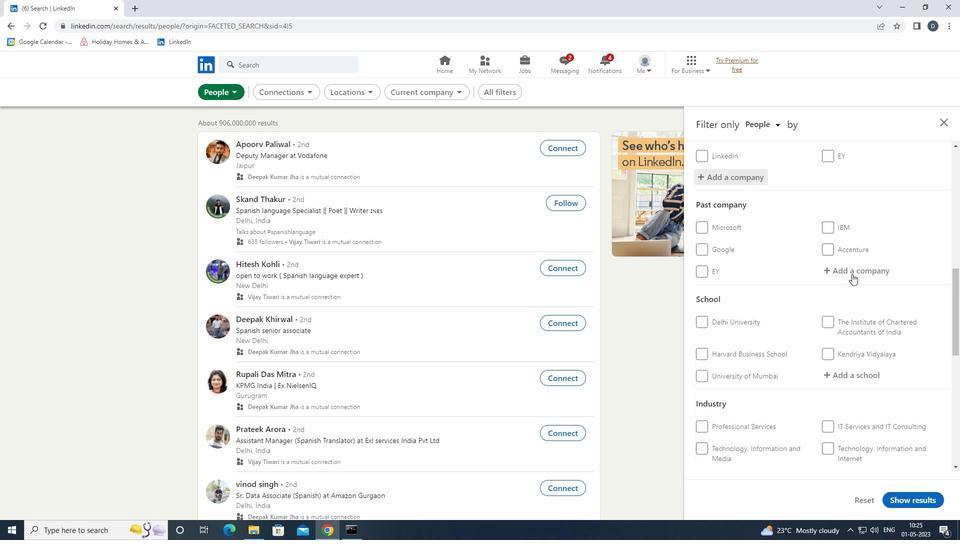 
Action: Mouse scrolled (862, 259) with delta (0, 0)
Screenshot: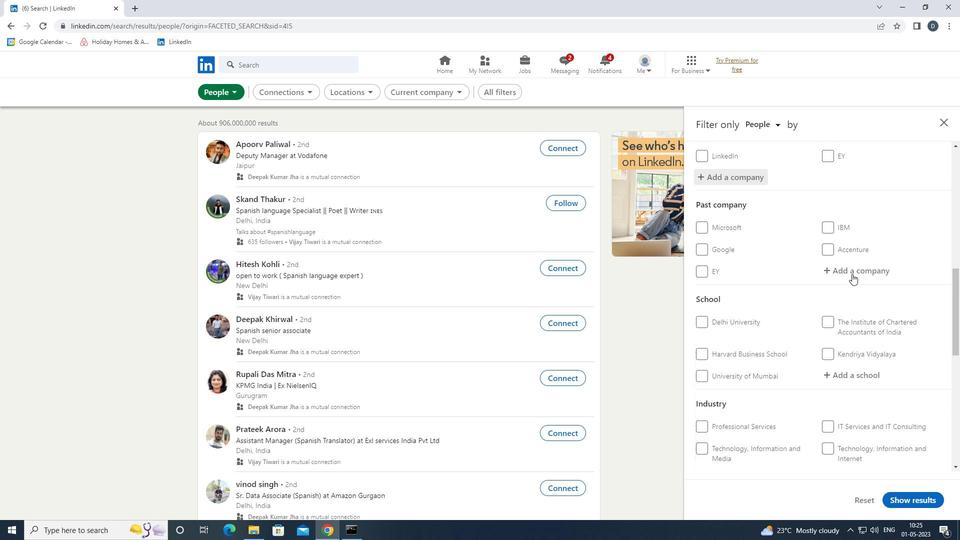 
Action: Mouse scrolled (862, 259) with delta (0, 0)
Screenshot: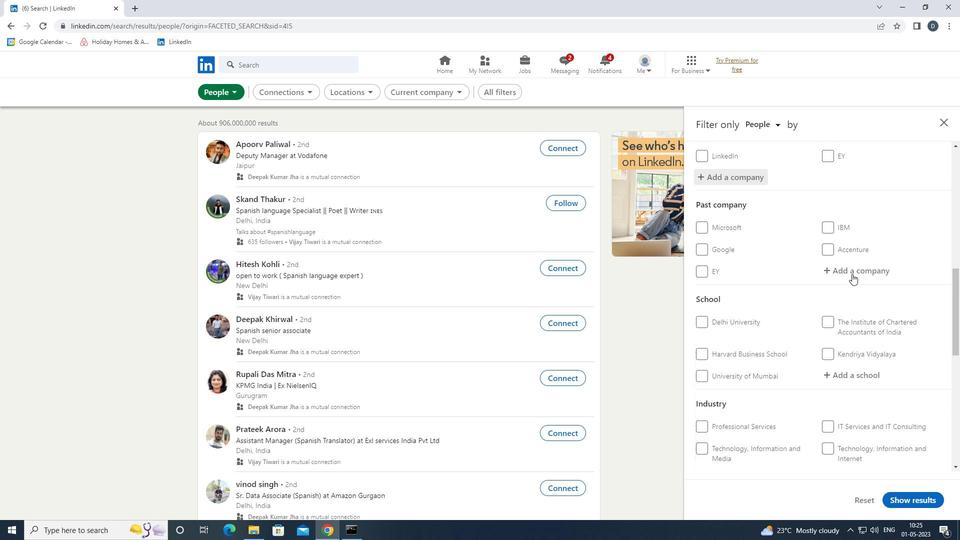 
Action: Mouse moved to (869, 230)
Screenshot: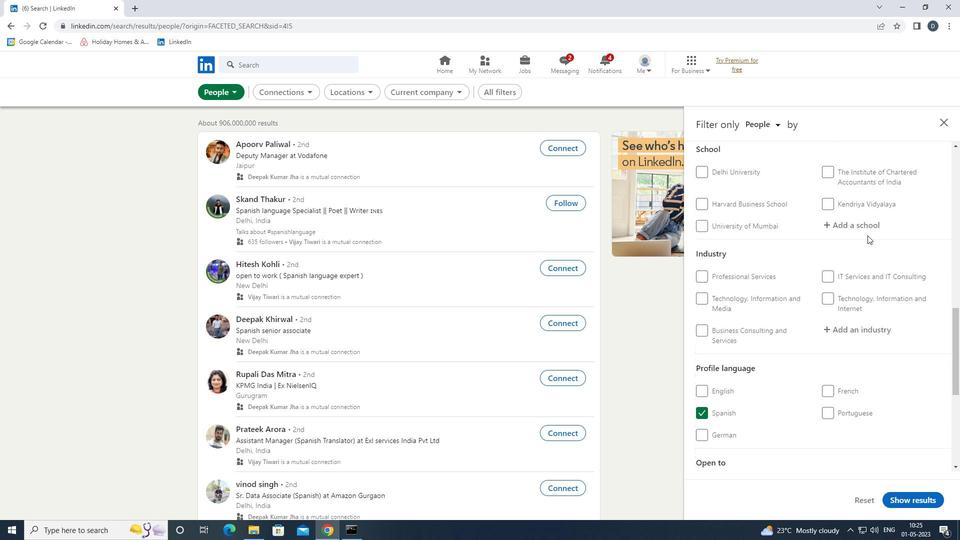 
Action: Mouse pressed left at (869, 230)
Screenshot: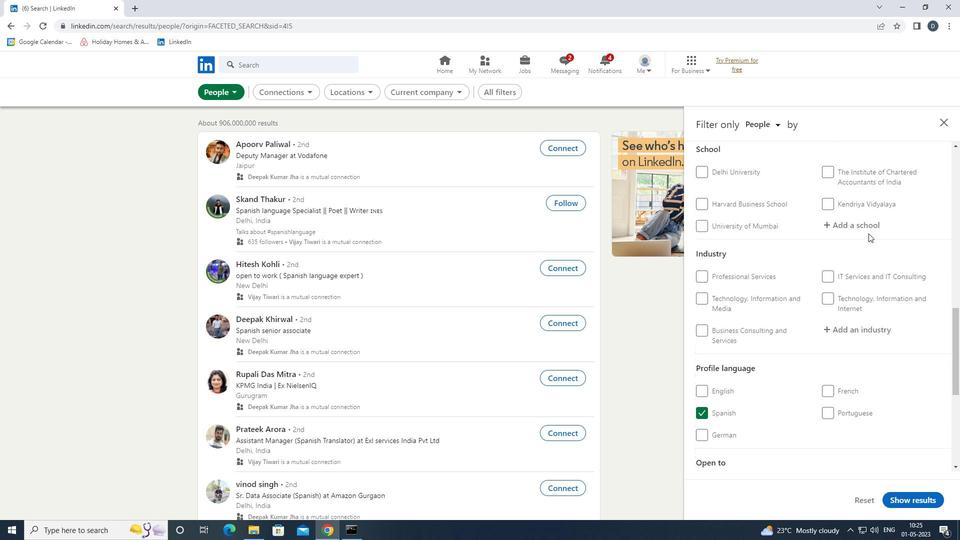 
Action: Key pressed <Key.shift>KARPAGAM
Screenshot: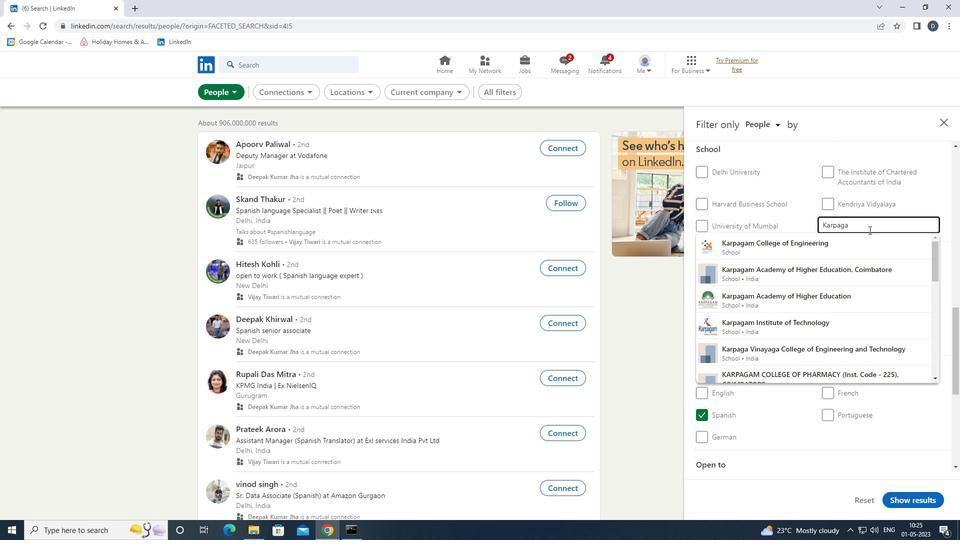
Action: Mouse moved to (896, 303)
Screenshot: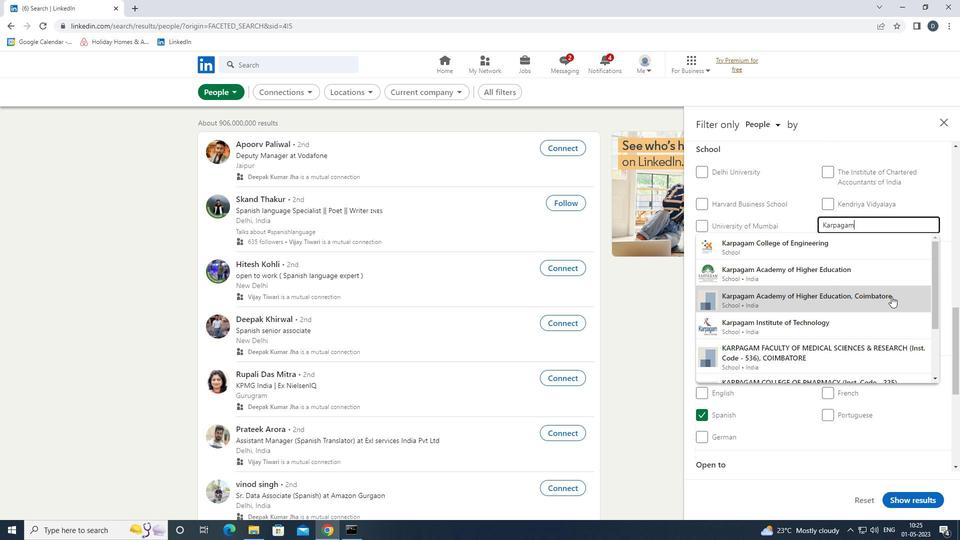 
Action: Mouse pressed left at (896, 303)
Screenshot: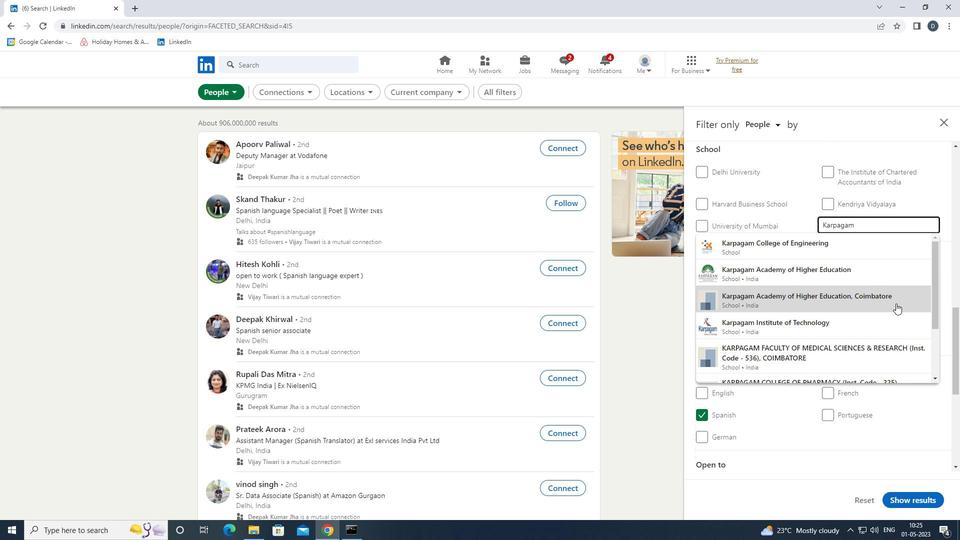 
Action: Mouse scrolled (896, 303) with delta (0, 0)
Screenshot: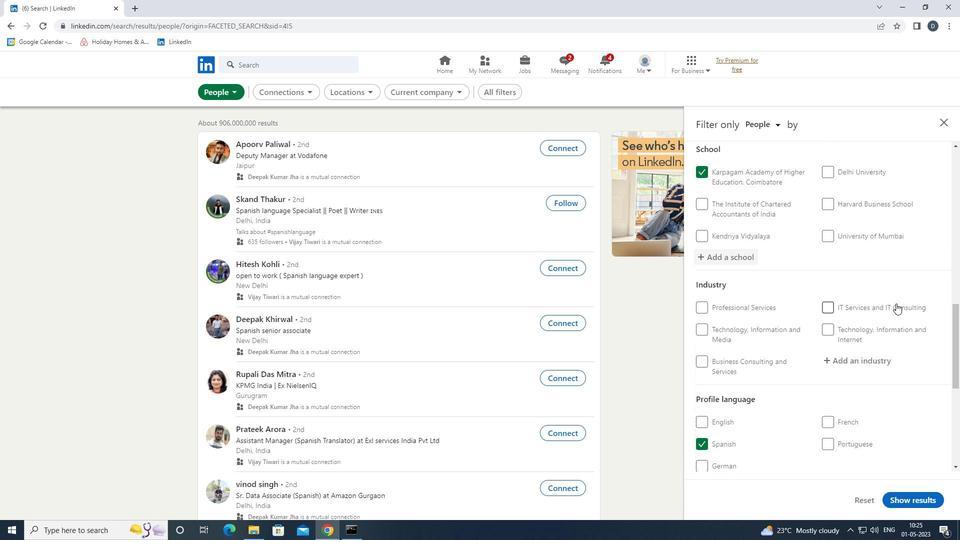 
Action: Mouse moved to (890, 289)
Screenshot: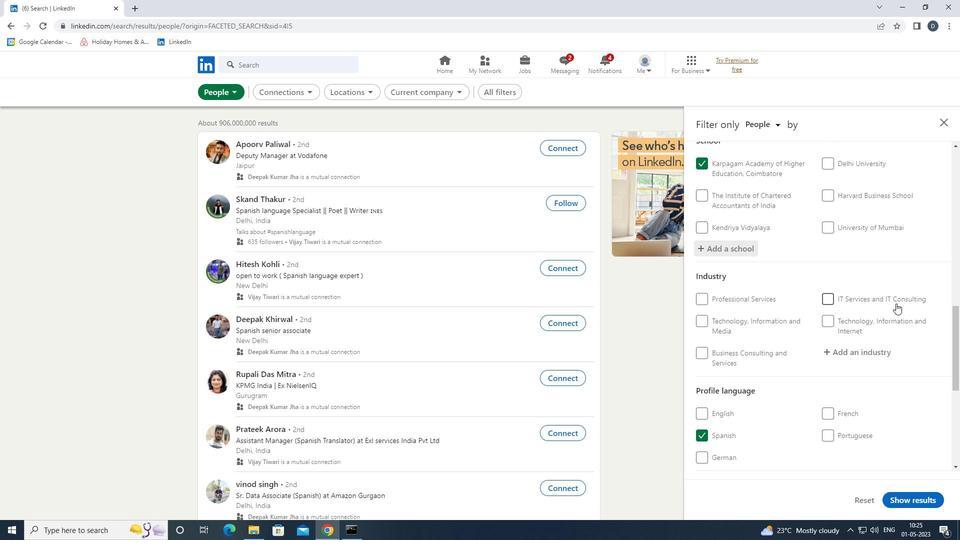 
Action: Mouse scrolled (890, 288) with delta (0, 0)
Screenshot: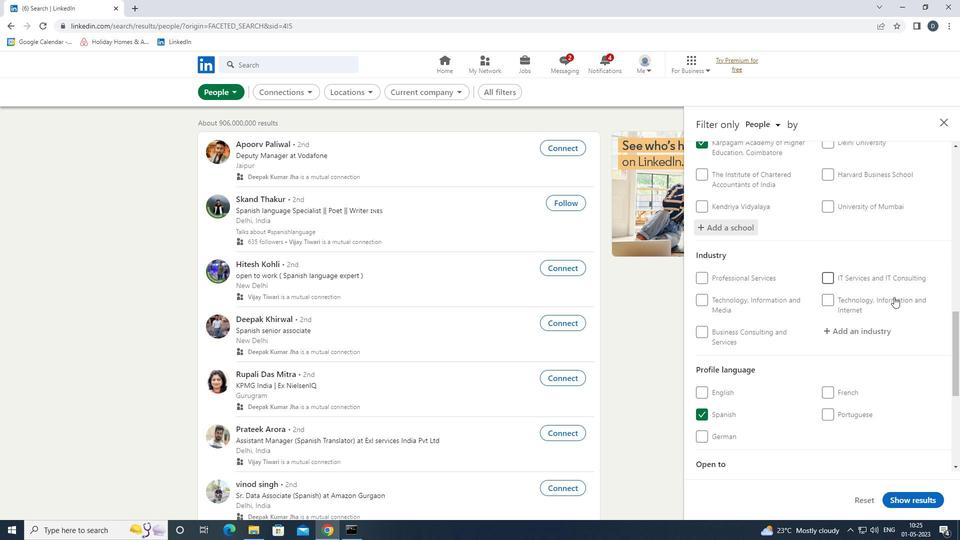 
Action: Mouse moved to (878, 258)
Screenshot: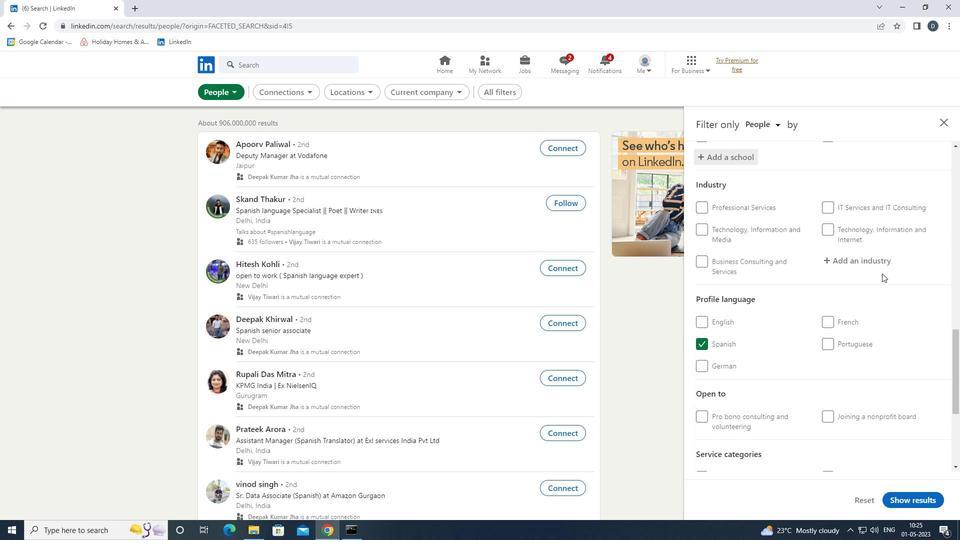 
Action: Mouse pressed left at (878, 258)
Screenshot: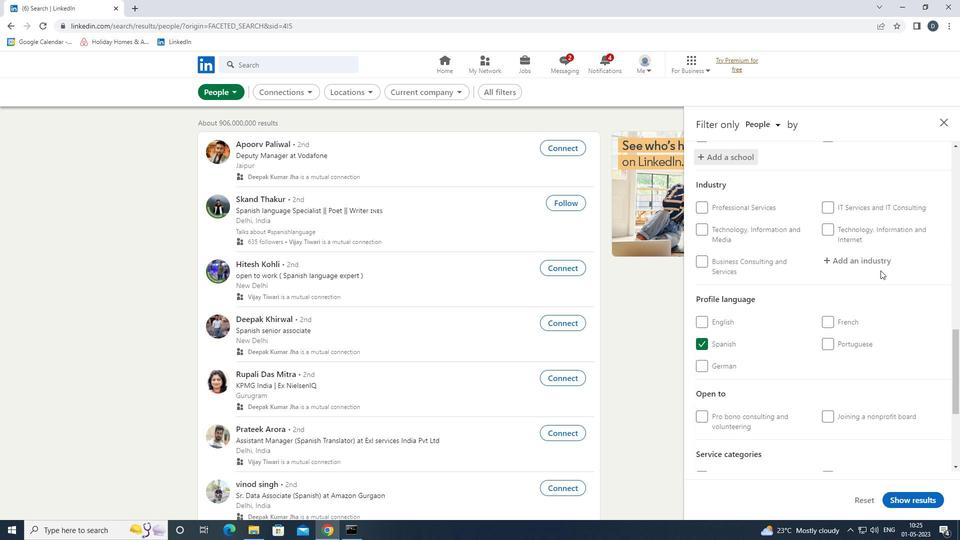 
Action: Key pressed <Key.shift><Key.shift><Key.shift>INVEST<Key.down><Key.down><Key.down><Key.up><Key.enter>
Screenshot: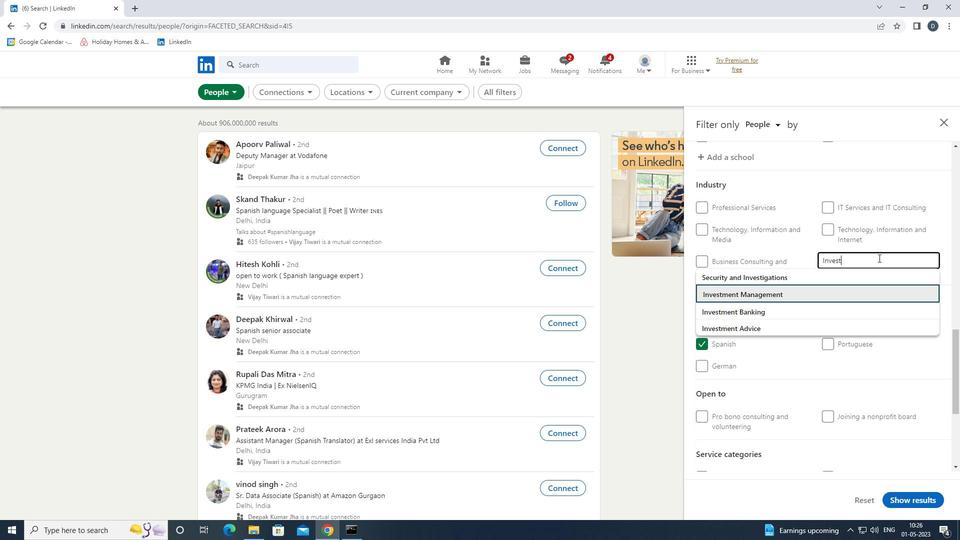 
Action: Mouse scrolled (878, 257) with delta (0, 0)
Screenshot: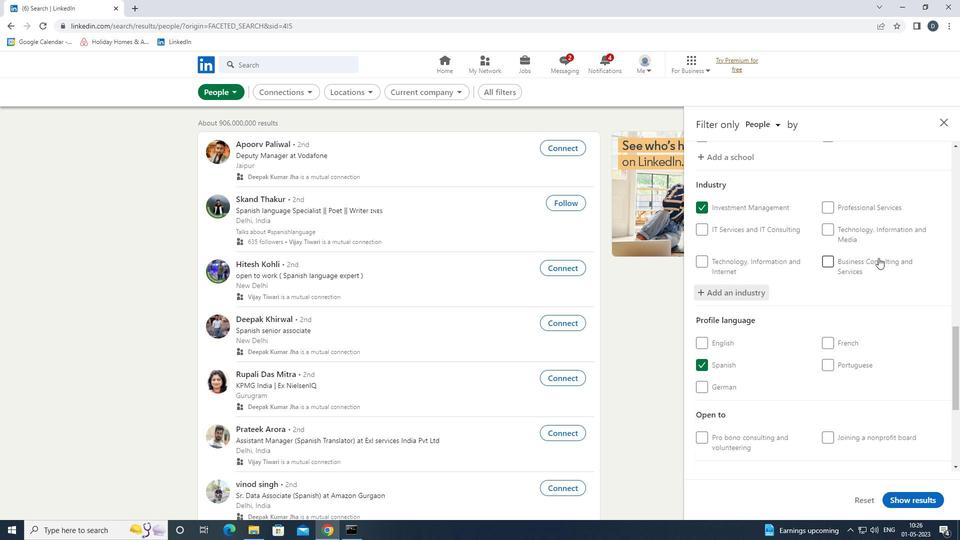 
Action: Mouse moved to (878, 258)
Screenshot: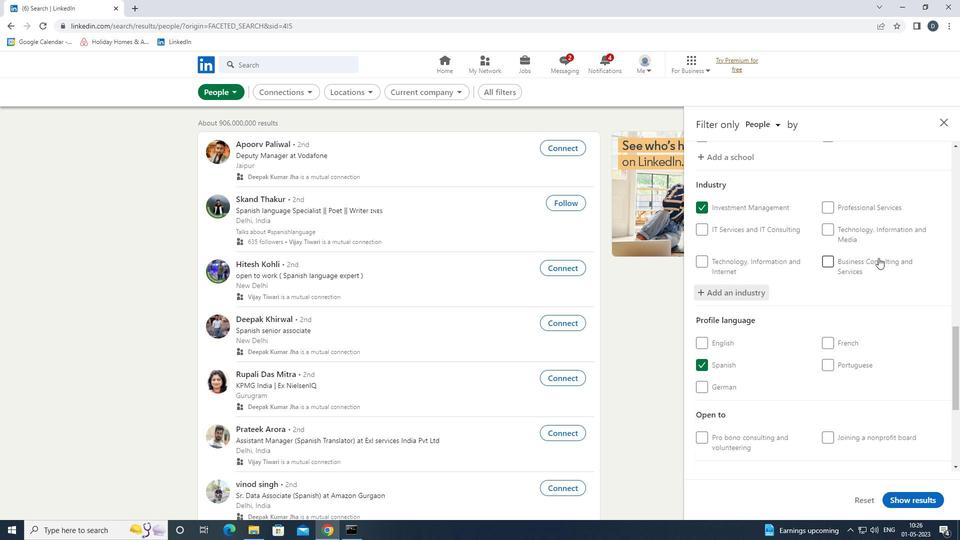 
Action: Mouse scrolled (878, 257) with delta (0, 0)
Screenshot: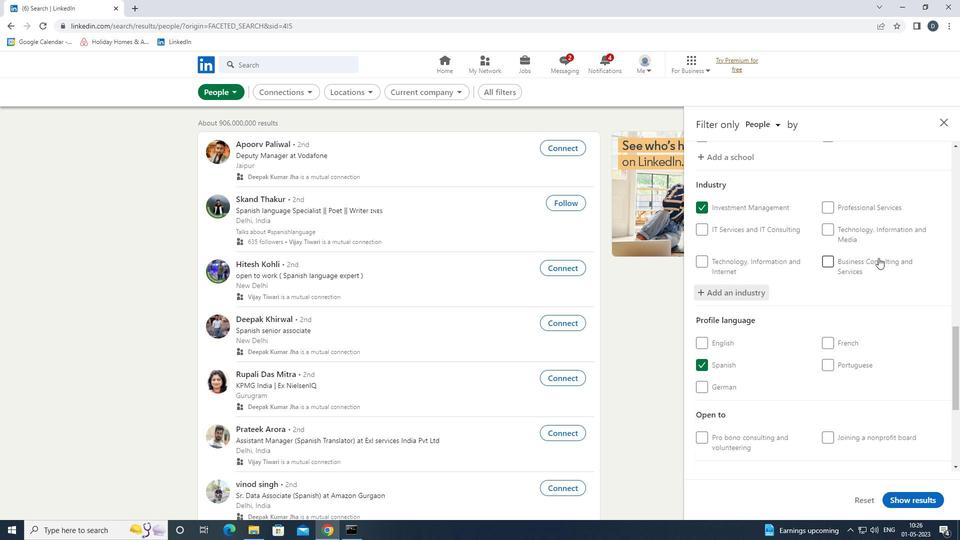 
Action: Mouse moved to (878, 258)
Screenshot: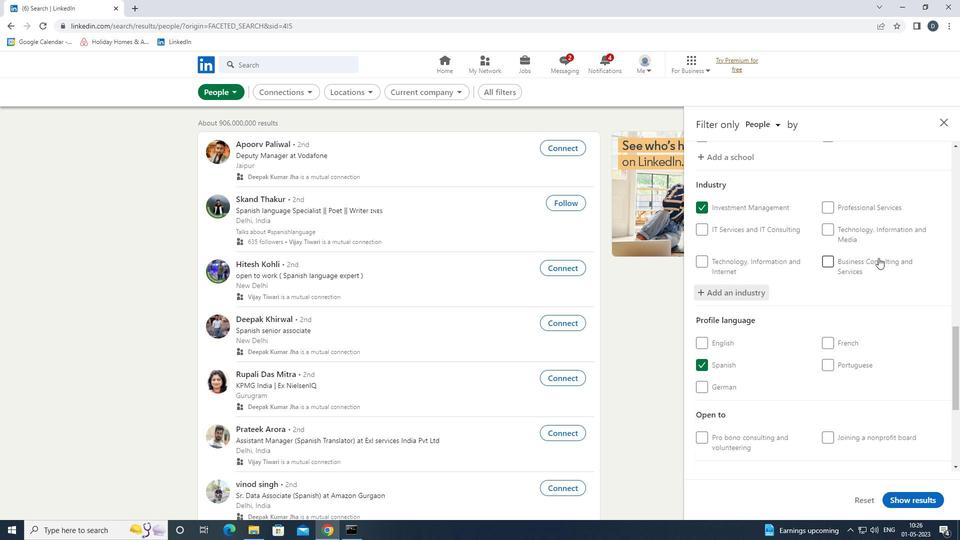 
Action: Mouse scrolled (878, 257) with delta (0, 0)
Screenshot: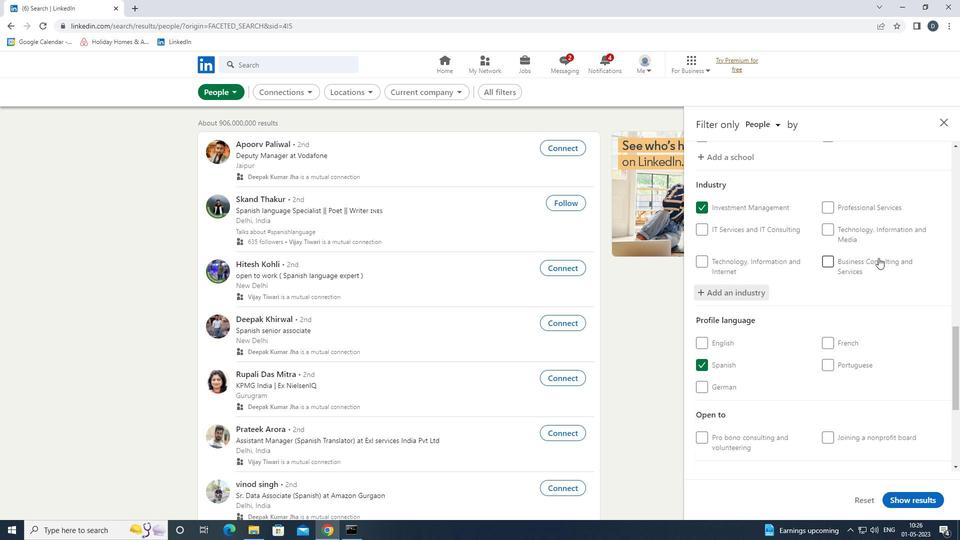 
Action: Mouse moved to (878, 258)
Screenshot: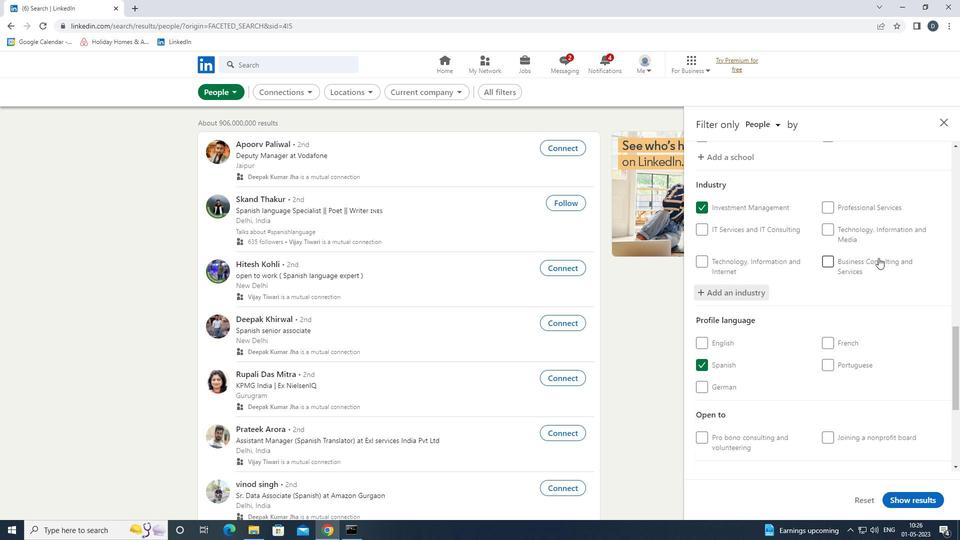 
Action: Mouse scrolled (878, 257) with delta (0, 0)
Screenshot: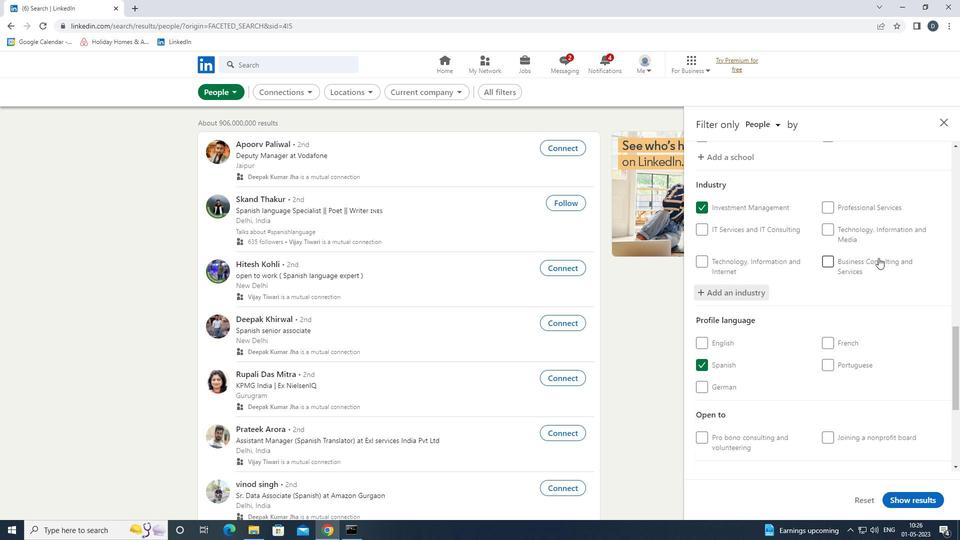 
Action: Mouse moved to (848, 351)
Screenshot: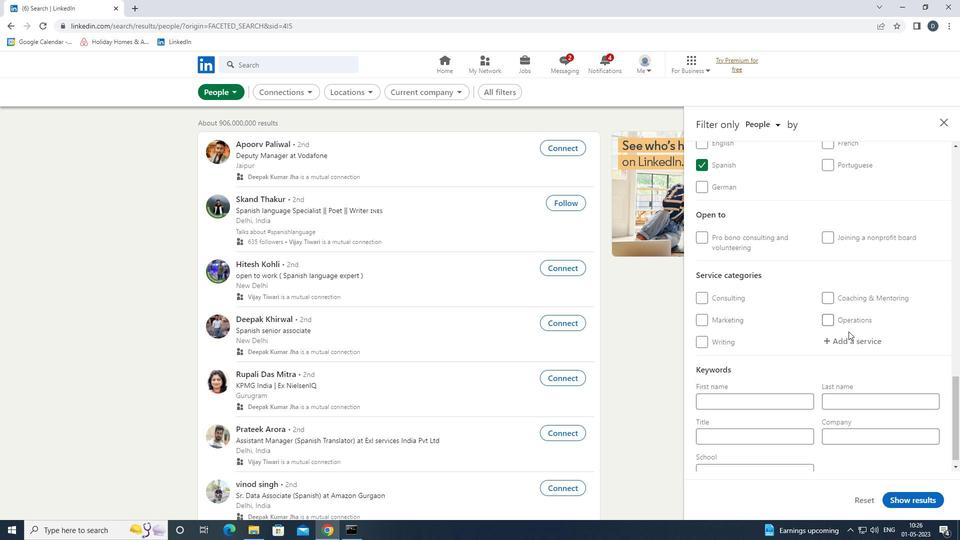 
Action: Mouse pressed left at (848, 351)
Screenshot: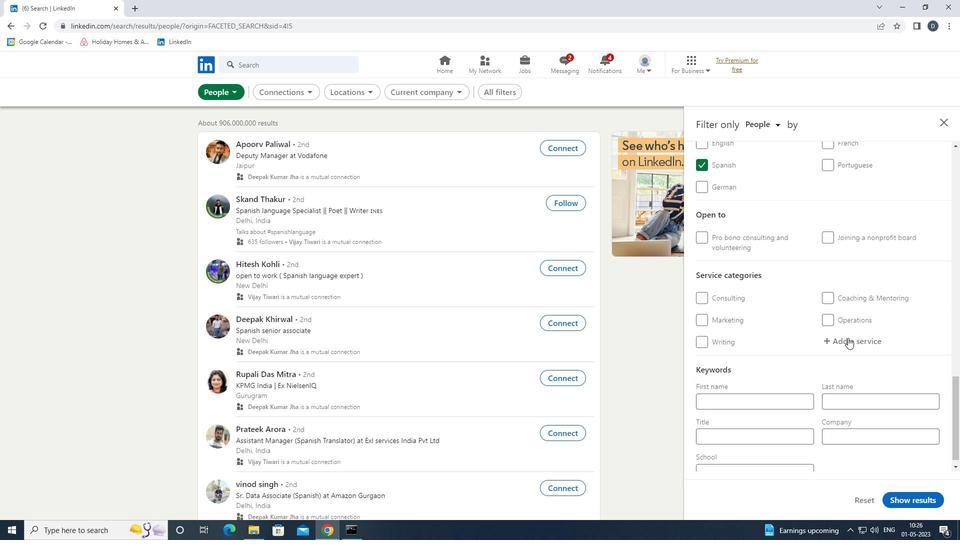 
Action: Mouse moved to (853, 343)
Screenshot: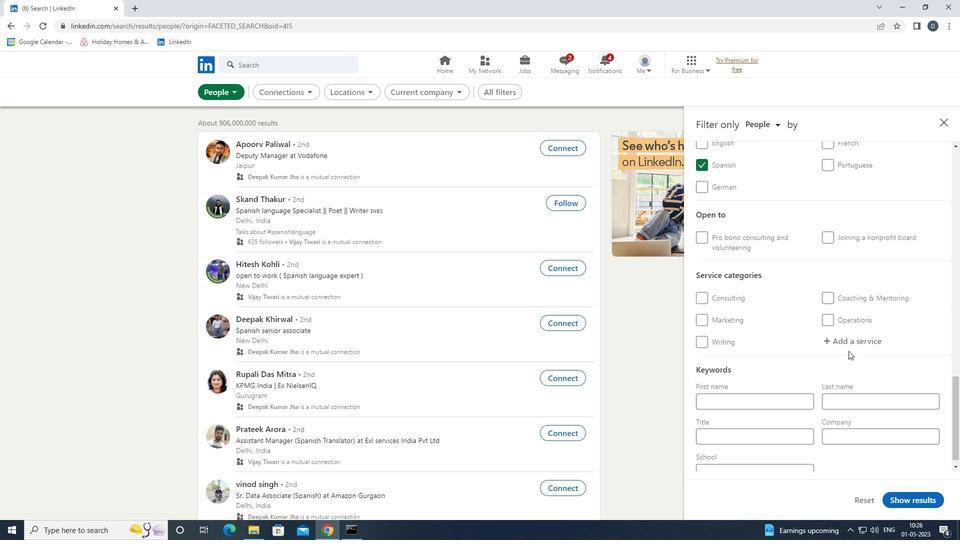 
Action: Mouse pressed left at (853, 343)
Screenshot: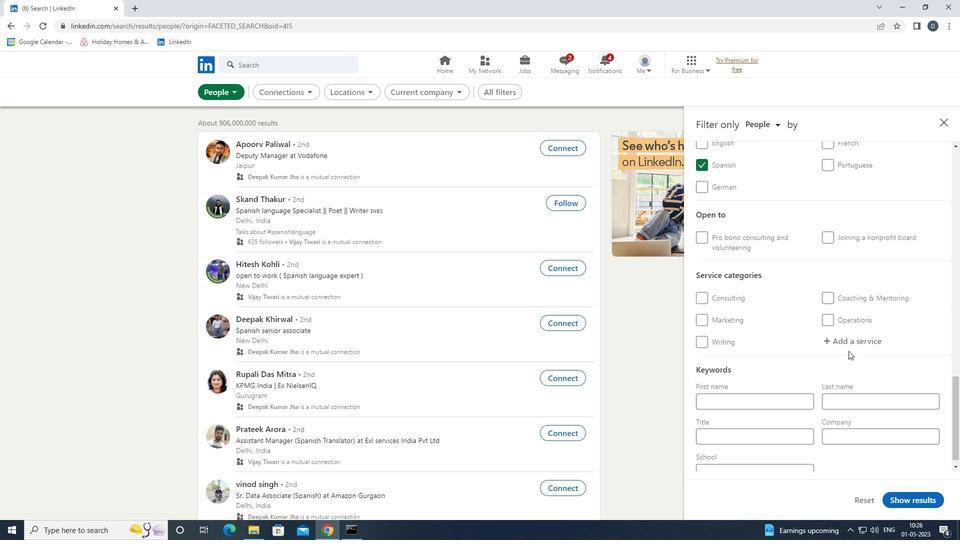 
Action: Key pressed <Key.shift>TRANSLA<Key.down><Key.enter>
Screenshot: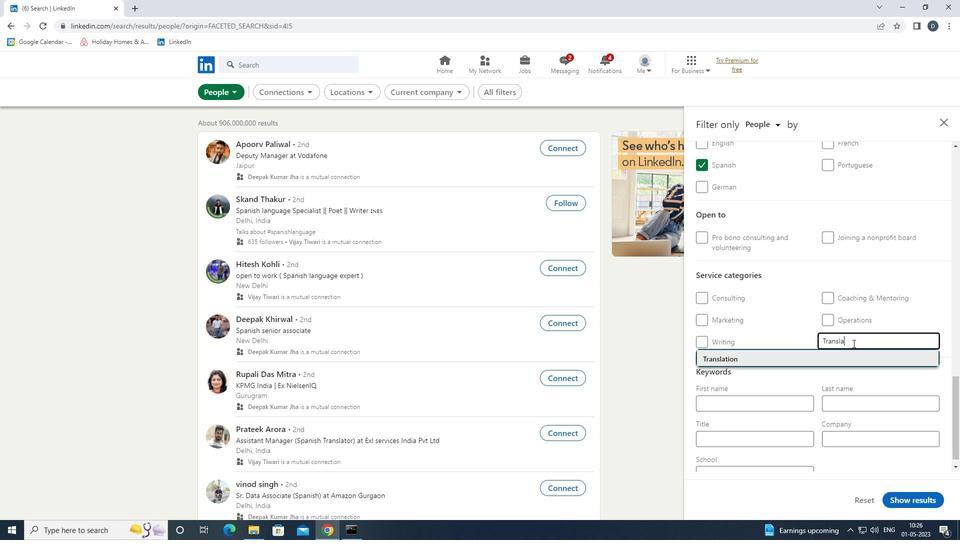
Action: Mouse scrolled (853, 343) with delta (0, 0)
Screenshot: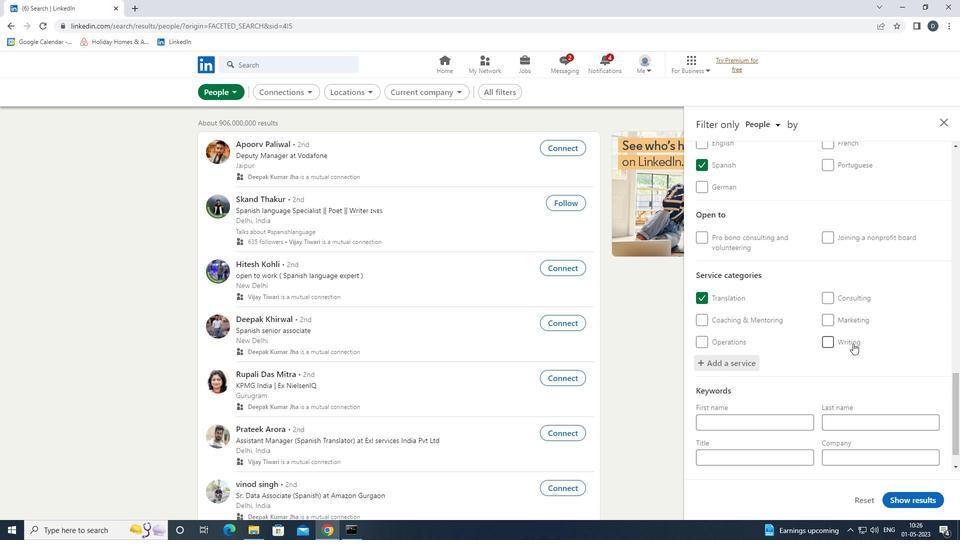 
Action: Mouse scrolled (853, 343) with delta (0, 0)
Screenshot: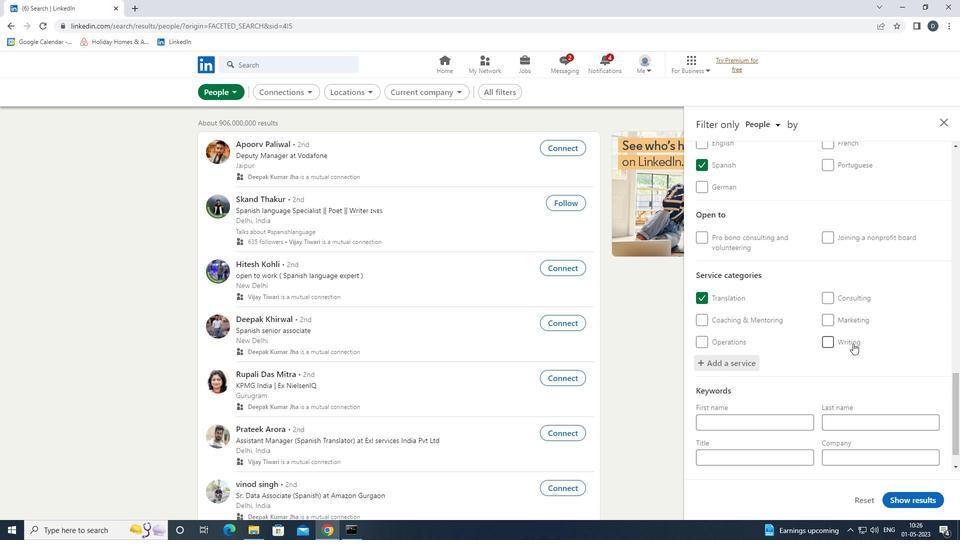 
Action: Mouse scrolled (853, 343) with delta (0, 0)
Screenshot: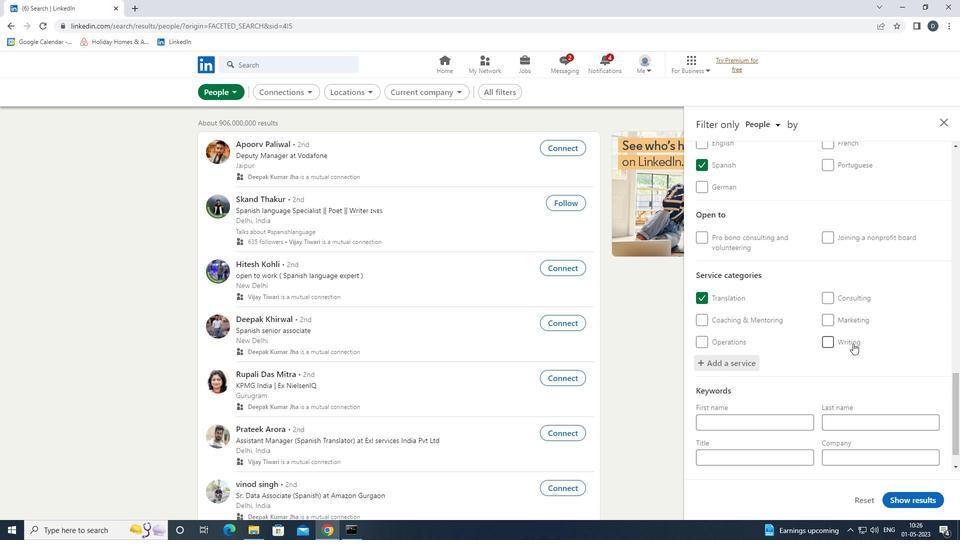 
Action: Mouse scrolled (853, 343) with delta (0, 0)
Screenshot: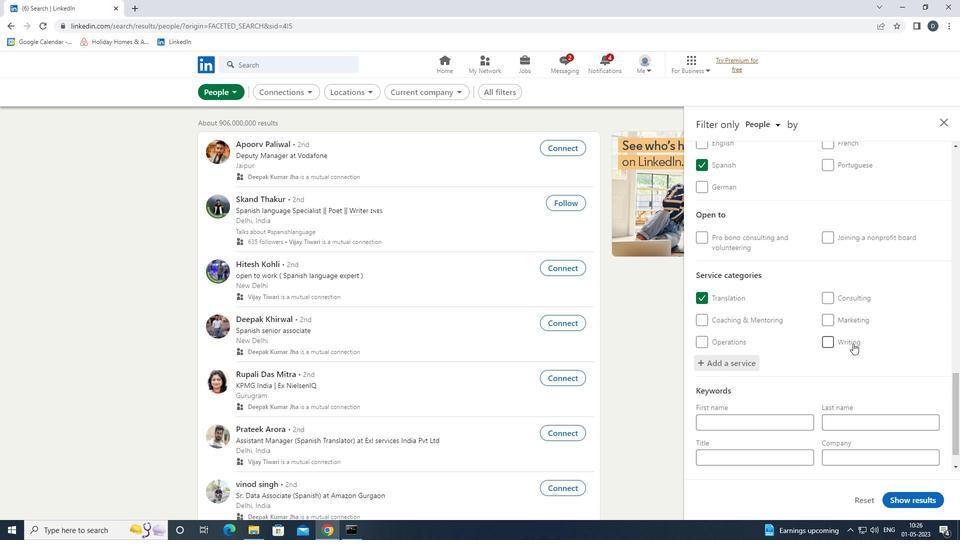 
Action: Mouse scrolled (853, 343) with delta (0, 0)
Screenshot: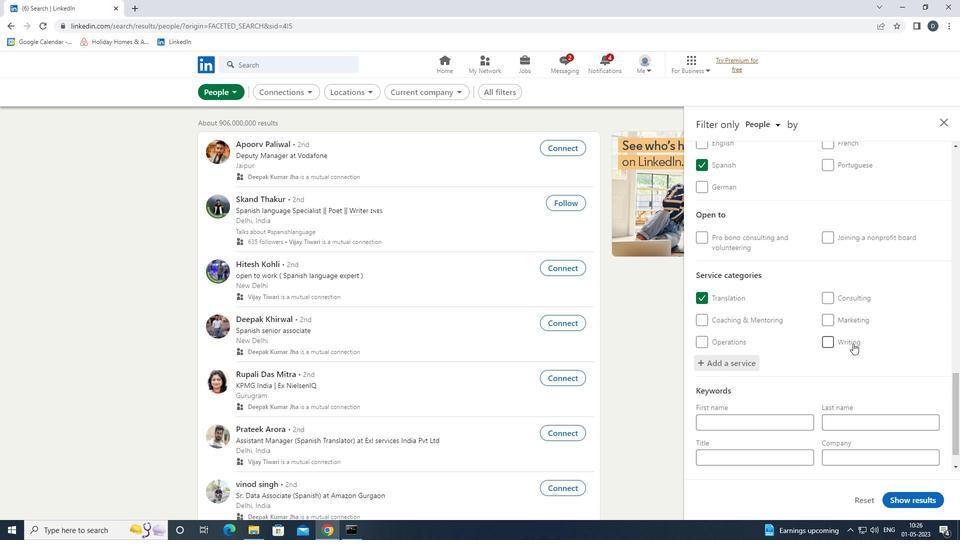 
Action: Mouse moved to (779, 430)
Screenshot: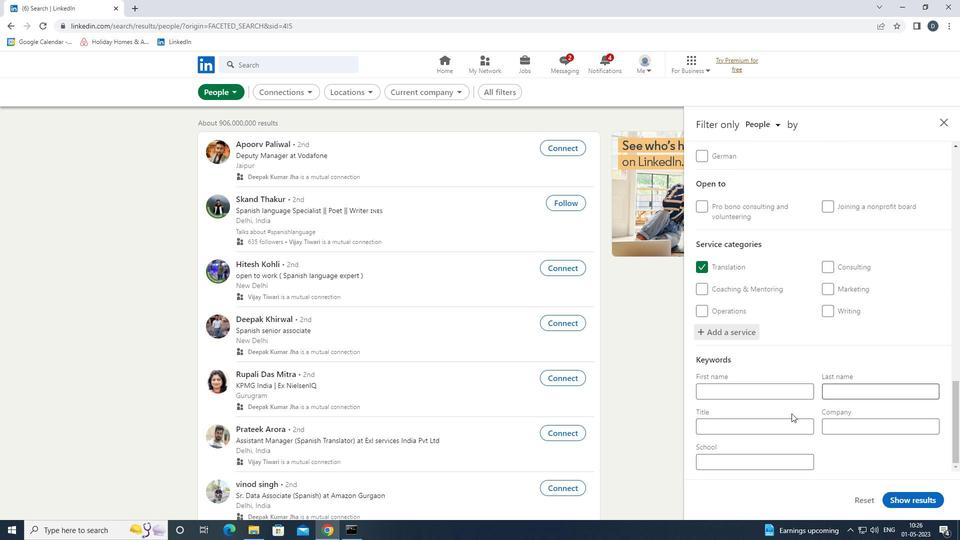 
Action: Mouse pressed left at (779, 430)
Screenshot: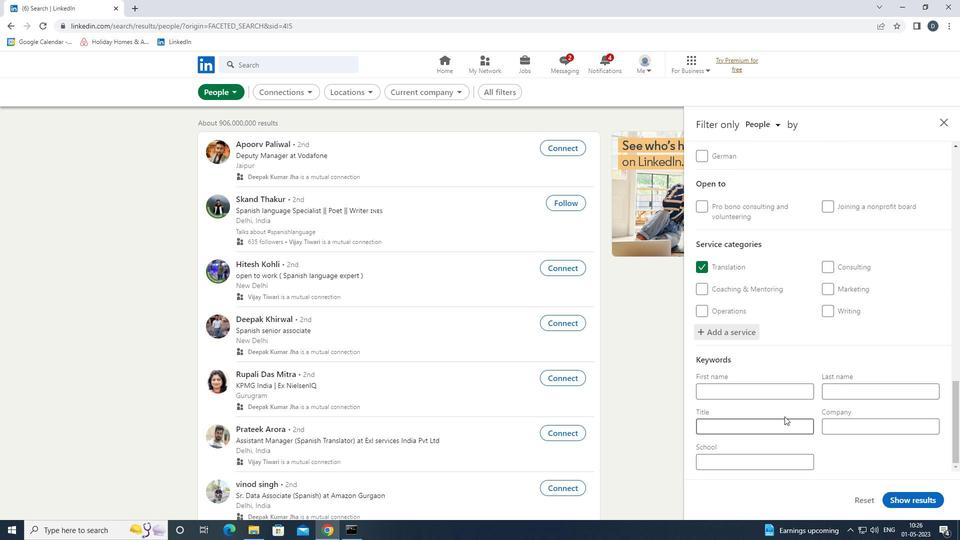 
Action: Key pressed <Key.shift><Key.shift><Key.shift><Key.shift><Key.shift><Key.shift><Key.shift><Key.shift><Key.shift>PUBLIC<Key.space><Key.shift>RELATIONS<Key.space><Key.shift>SPECIALIOST<Key.backspace><Key.backspace><Key.backspace>ST
Screenshot: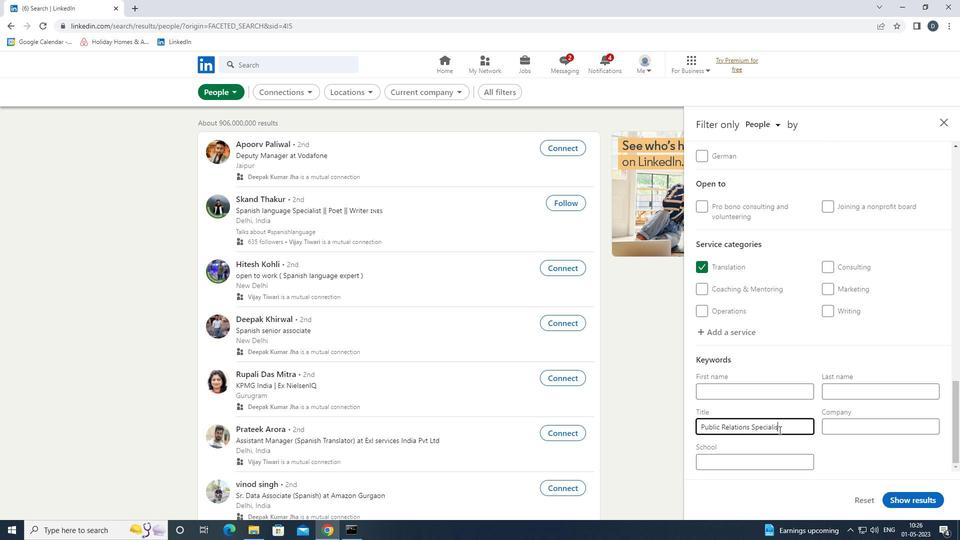 
Action: Mouse moved to (922, 502)
Screenshot: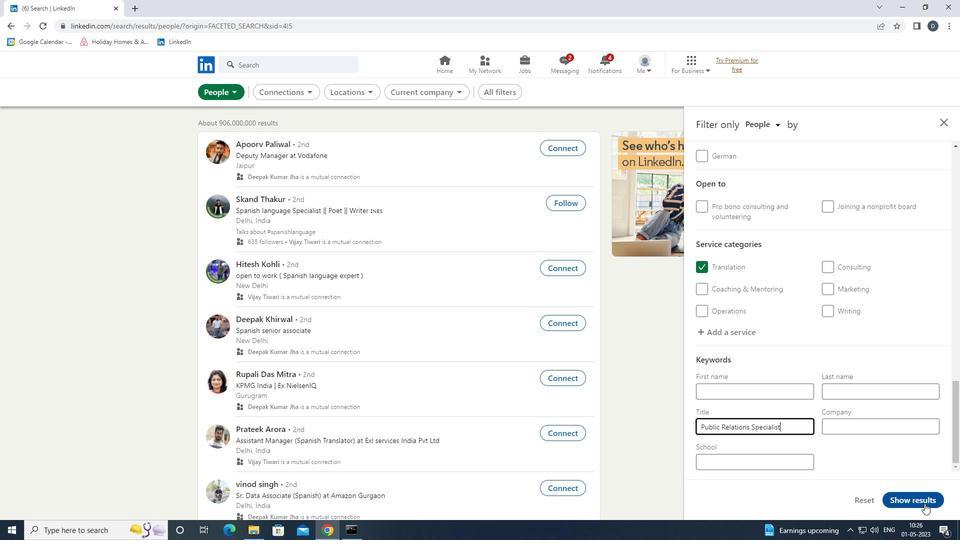 
Action: Mouse pressed left at (922, 502)
Screenshot: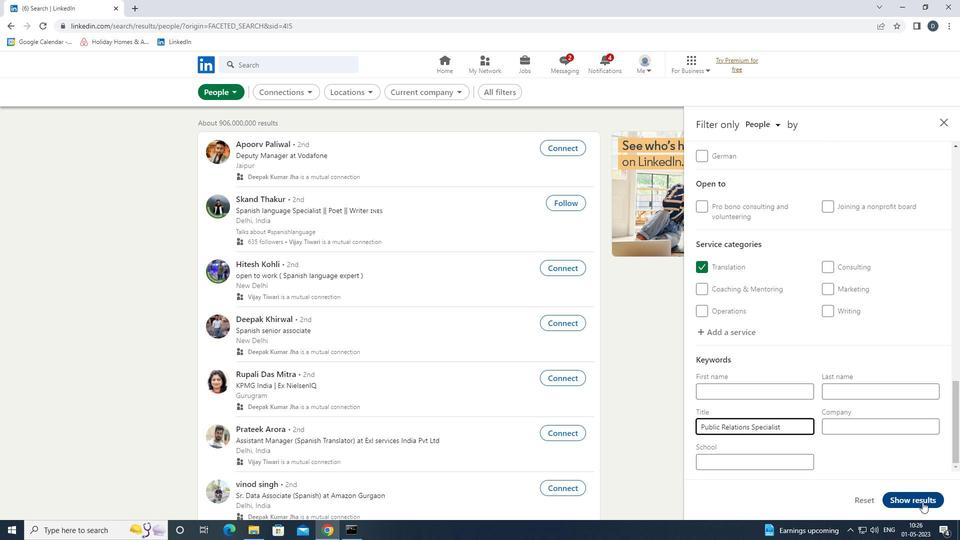 
Action: Mouse moved to (713, 360)
Screenshot: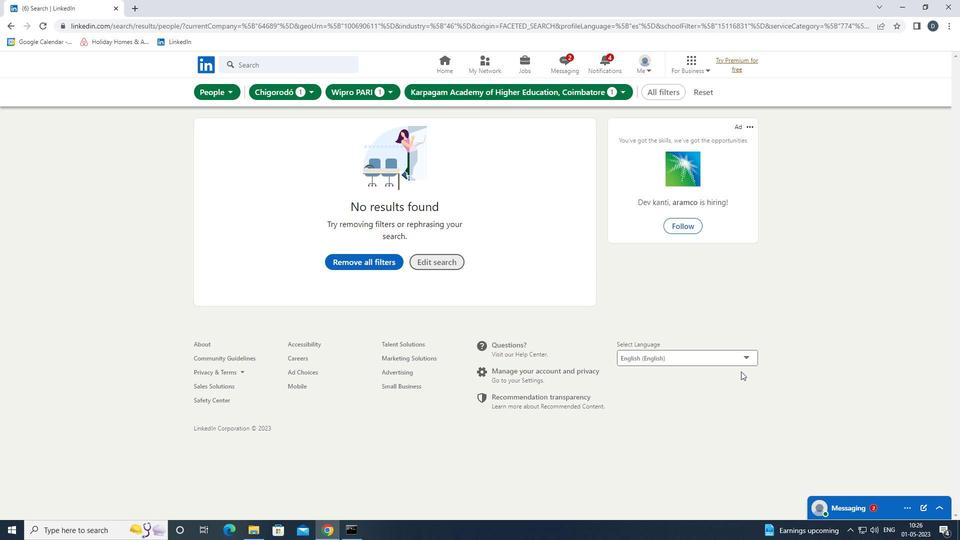 
